 Task: Search one way flight ticket for 2 adults, 2 infants in seat and 1 infant on lap in first from Ketchikan: Ketchikan International Airport to Wilmington: Wilmington International Airport on 8-6-2023. Number of bags: 5 checked bags. Price is upto 85000. Outbound departure time preference is 11:30.
Action: Mouse moved to (329, 133)
Screenshot: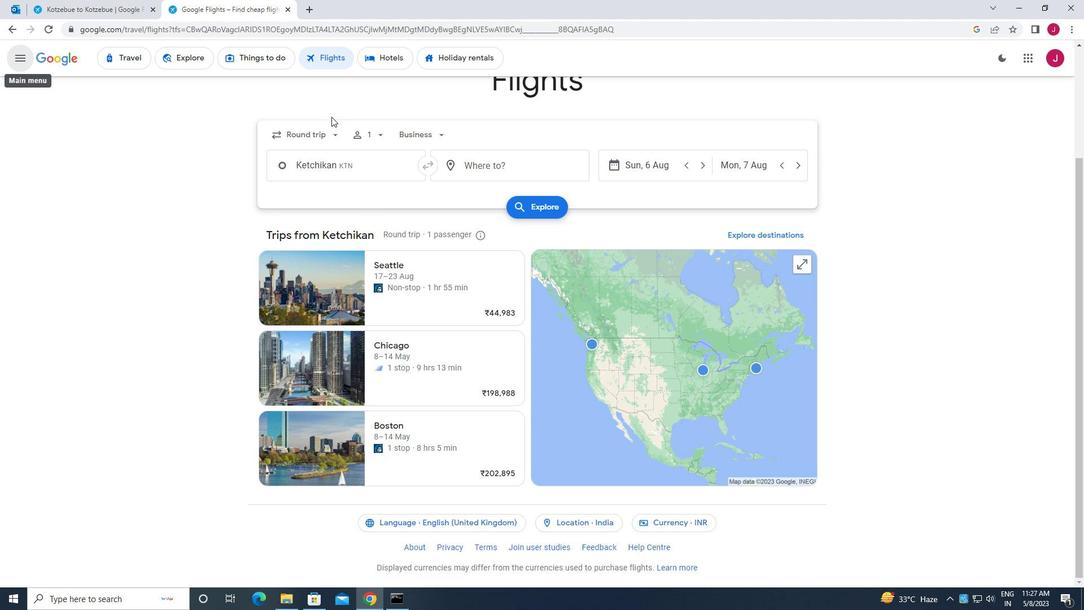 
Action: Mouse pressed left at (329, 133)
Screenshot: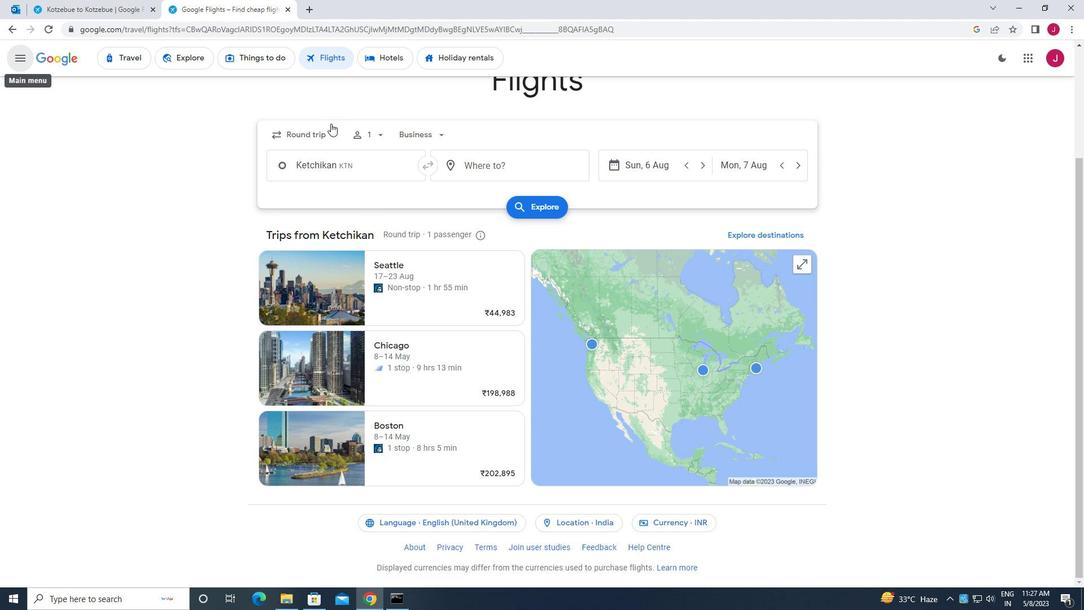 
Action: Mouse moved to (318, 185)
Screenshot: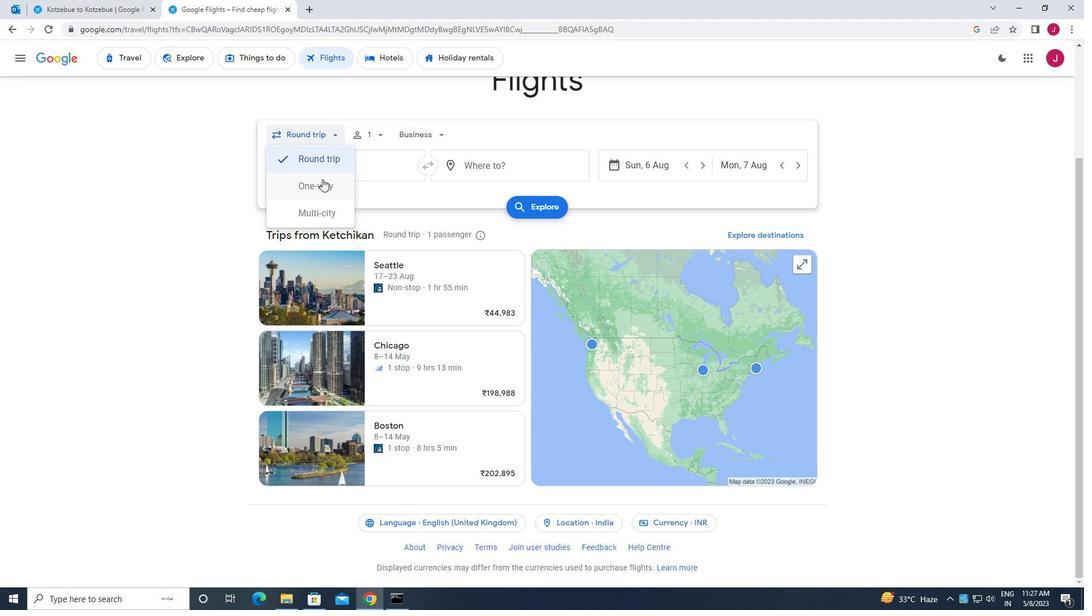 
Action: Mouse pressed left at (318, 185)
Screenshot: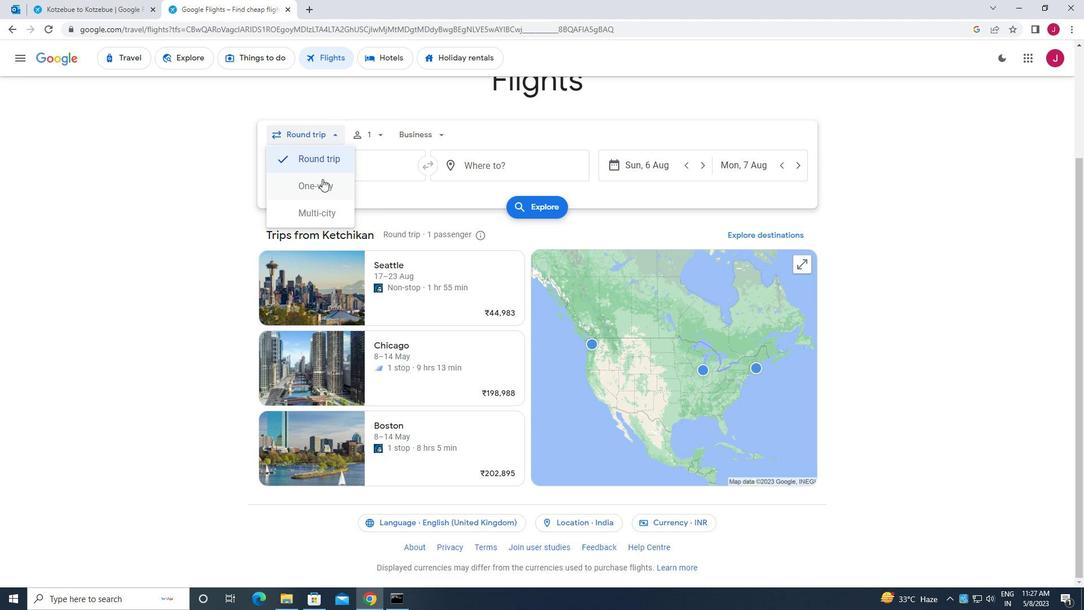 
Action: Mouse moved to (379, 134)
Screenshot: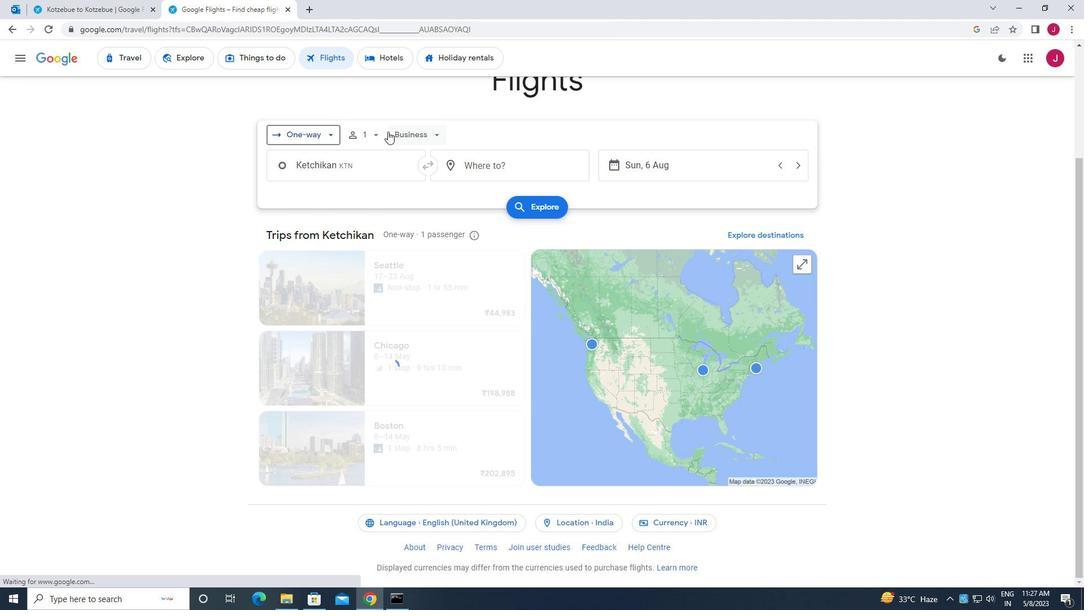 
Action: Mouse pressed left at (379, 134)
Screenshot: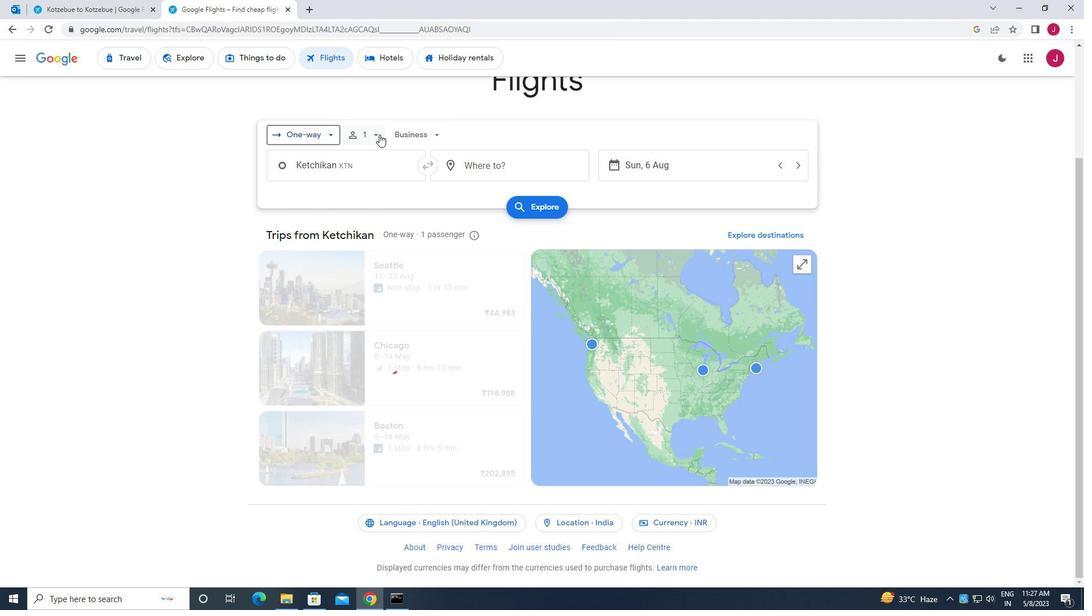 
Action: Mouse moved to (463, 158)
Screenshot: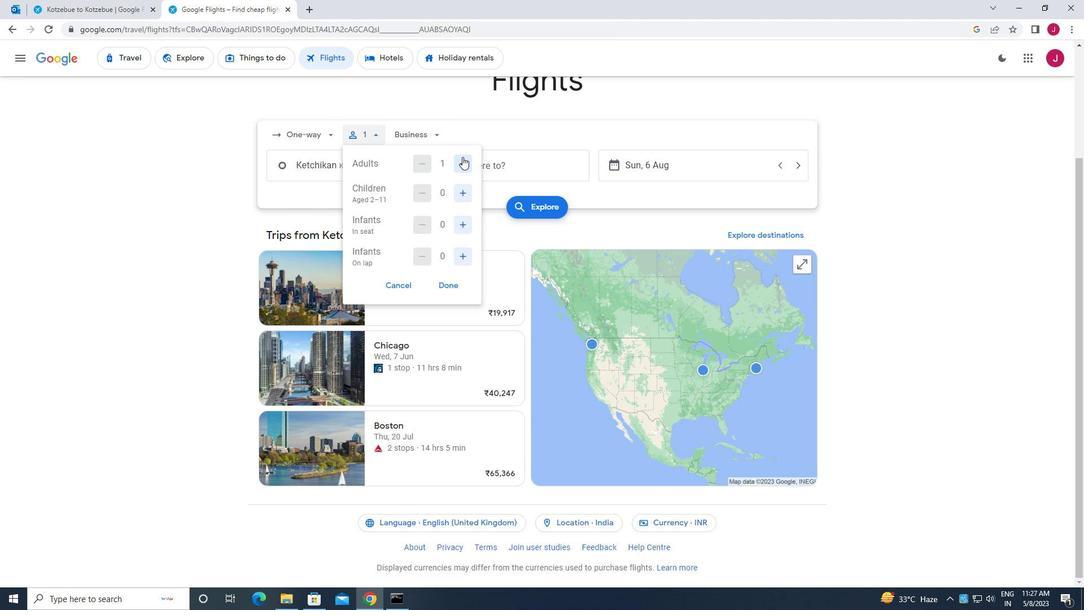 
Action: Mouse pressed left at (463, 158)
Screenshot: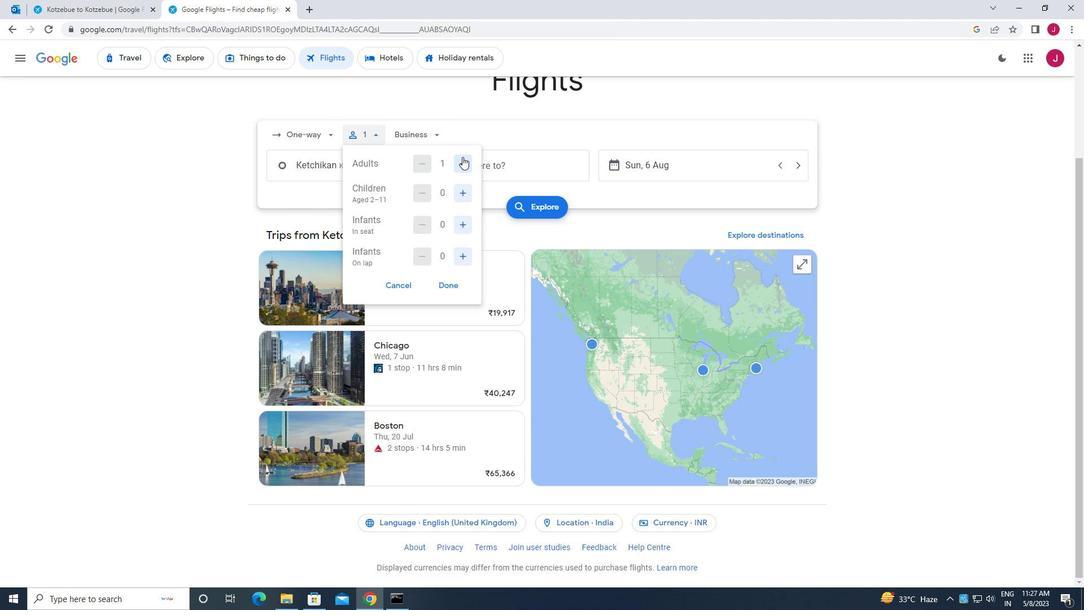 
Action: Mouse moved to (462, 190)
Screenshot: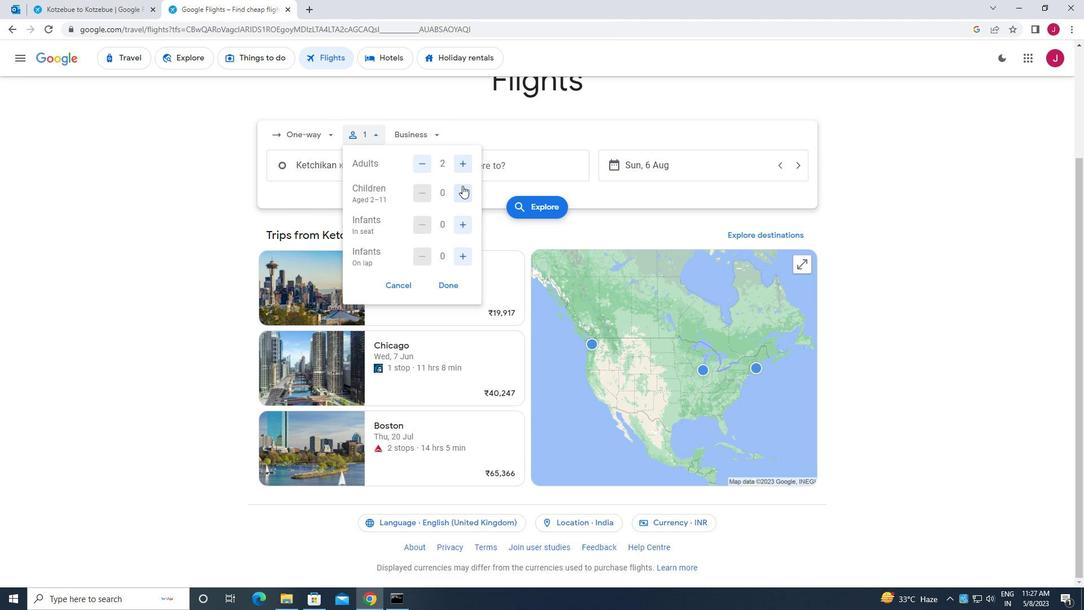 
Action: Mouse pressed left at (462, 190)
Screenshot: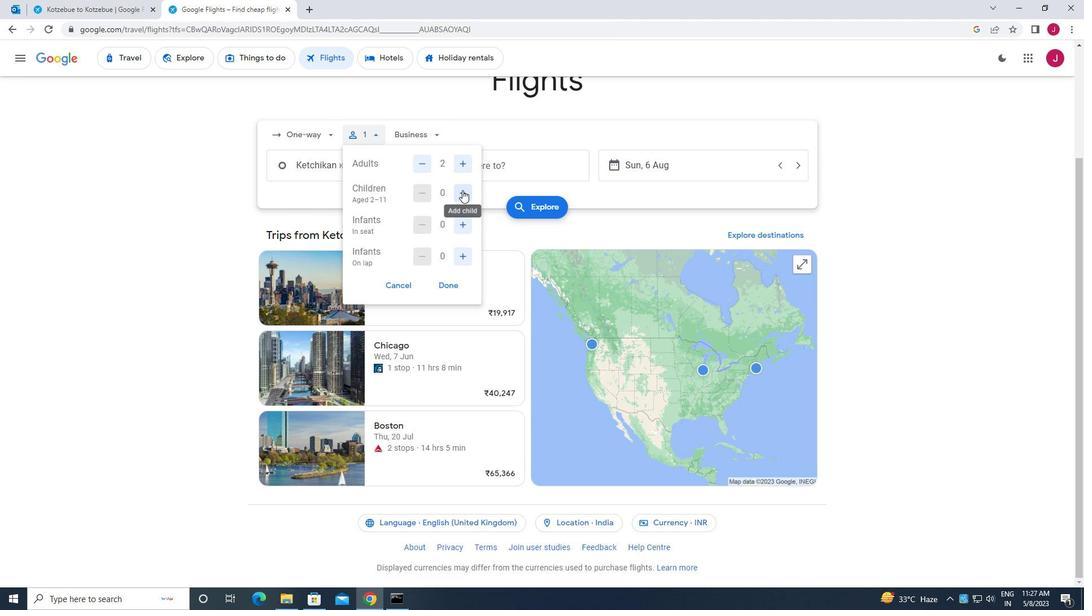 
Action: Mouse moved to (424, 194)
Screenshot: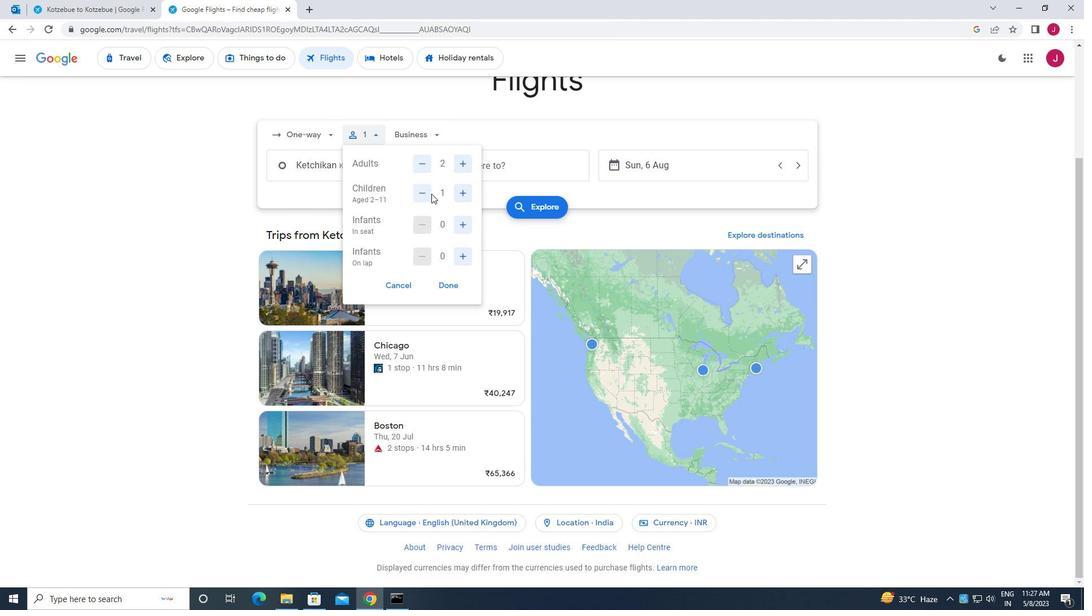 
Action: Mouse pressed left at (424, 194)
Screenshot: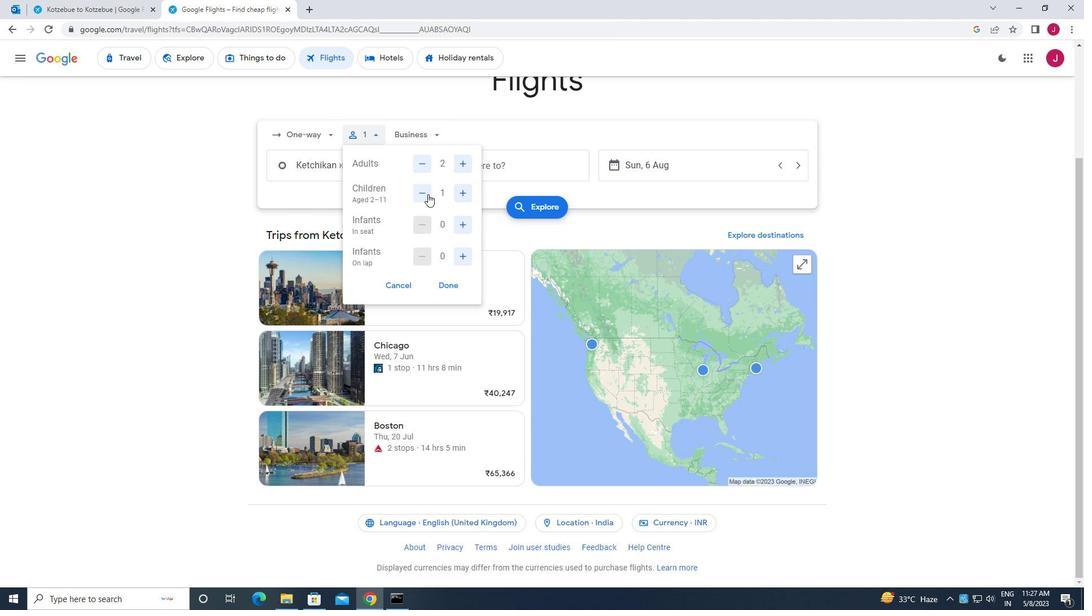 
Action: Mouse moved to (458, 224)
Screenshot: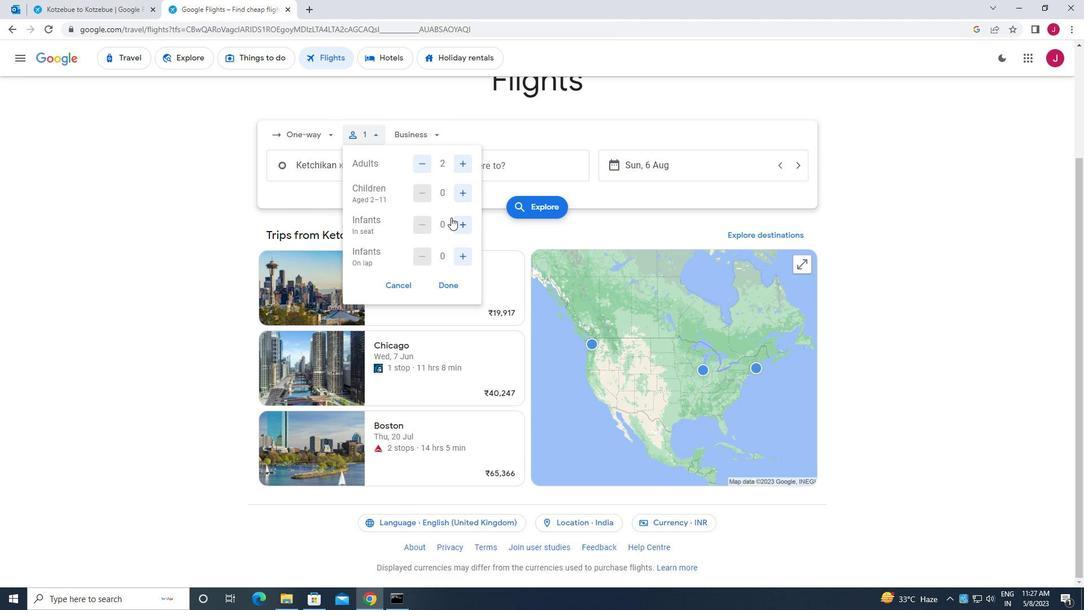 
Action: Mouse pressed left at (458, 224)
Screenshot: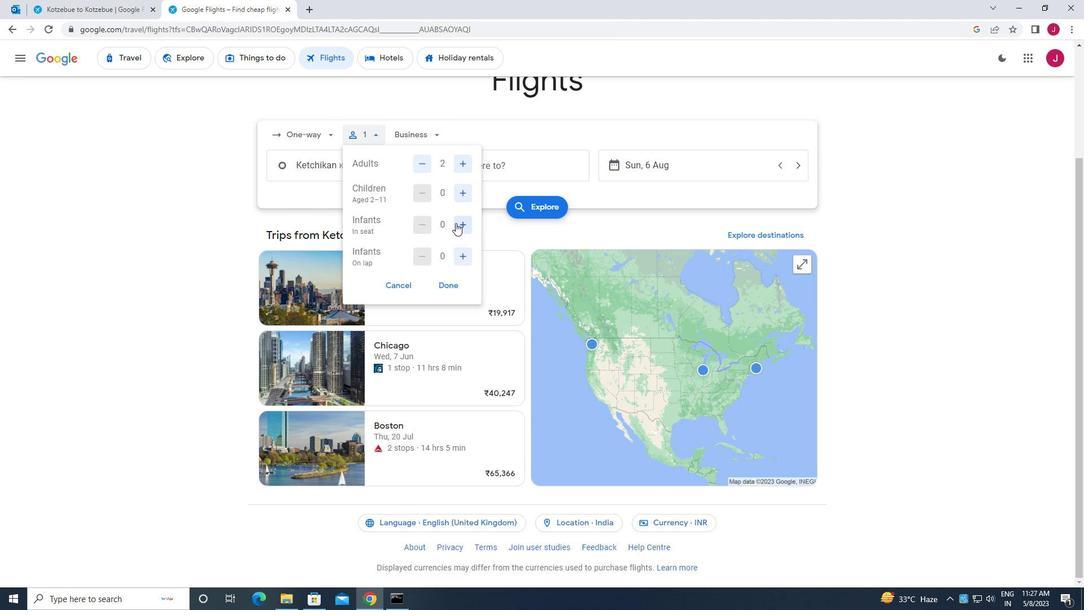 
Action: Mouse pressed left at (458, 224)
Screenshot: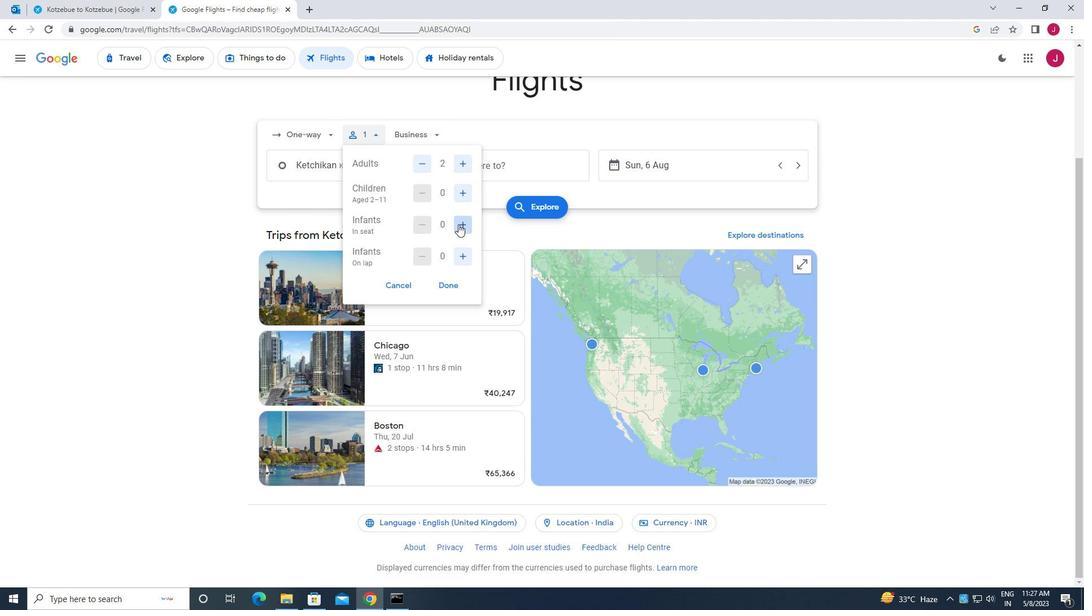 
Action: Mouse moved to (465, 258)
Screenshot: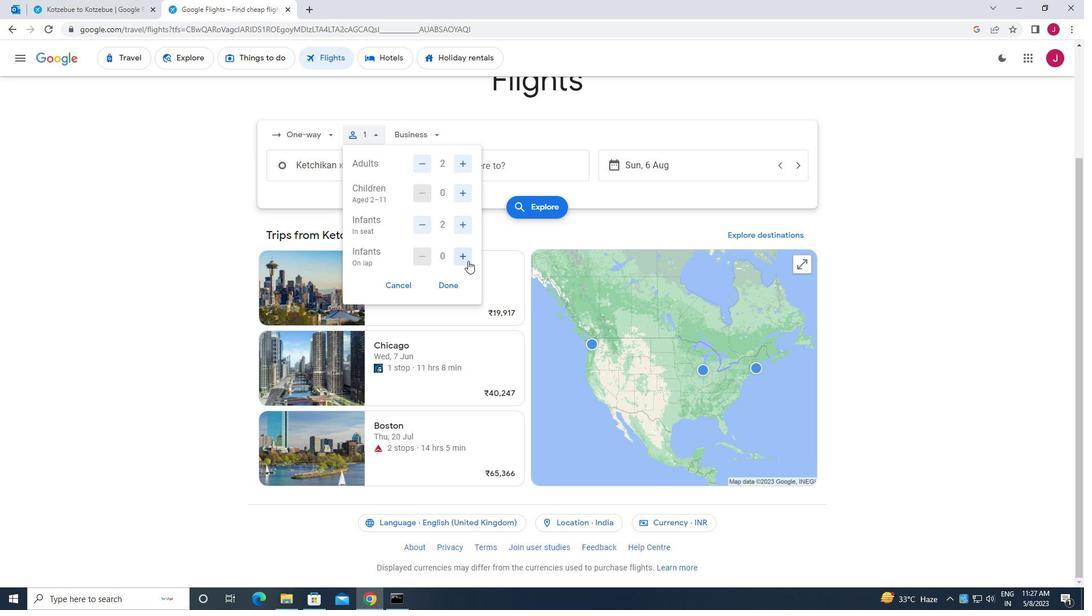 
Action: Mouse pressed left at (465, 258)
Screenshot: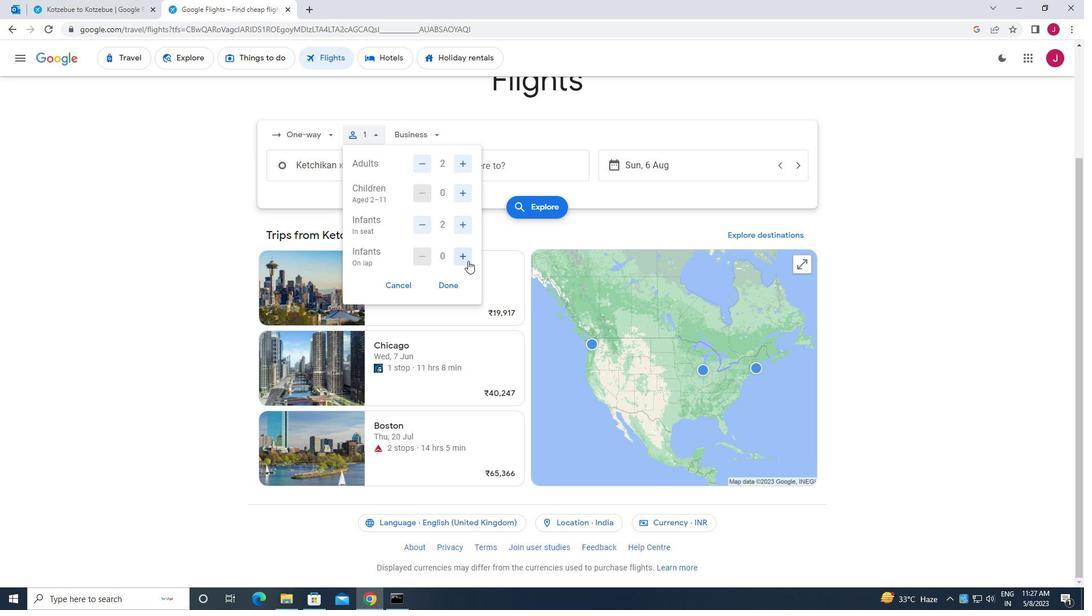 
Action: Mouse moved to (450, 284)
Screenshot: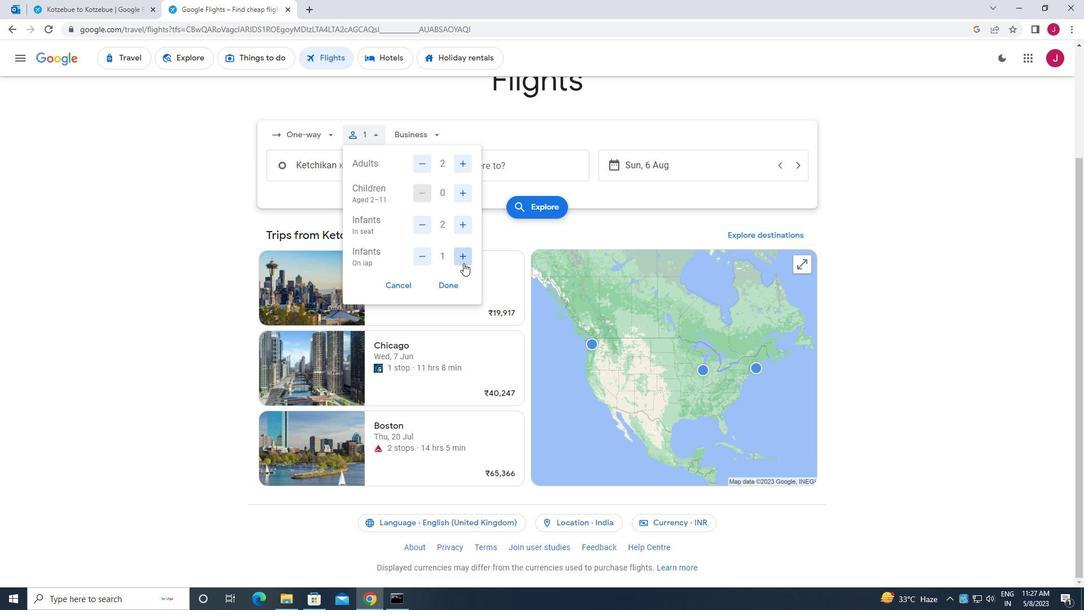 
Action: Mouse pressed left at (450, 284)
Screenshot: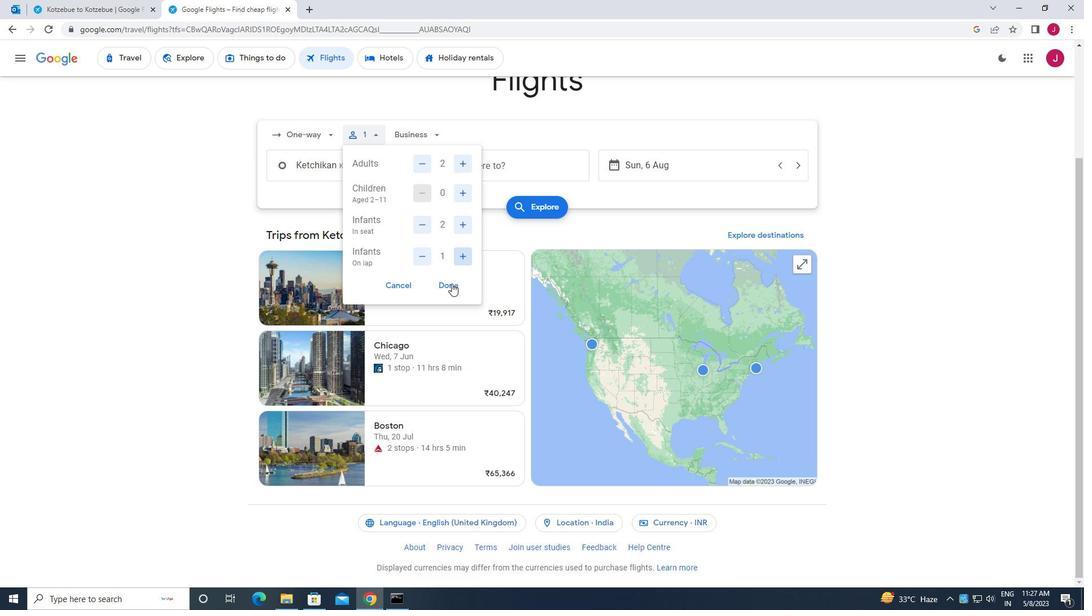 
Action: Mouse moved to (422, 137)
Screenshot: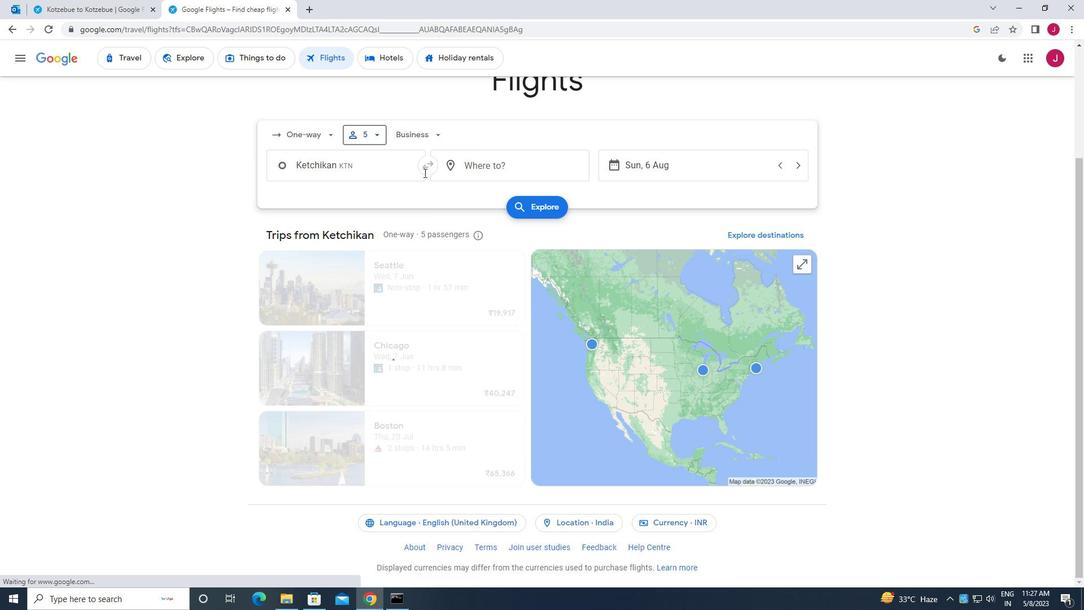 
Action: Mouse pressed left at (422, 137)
Screenshot: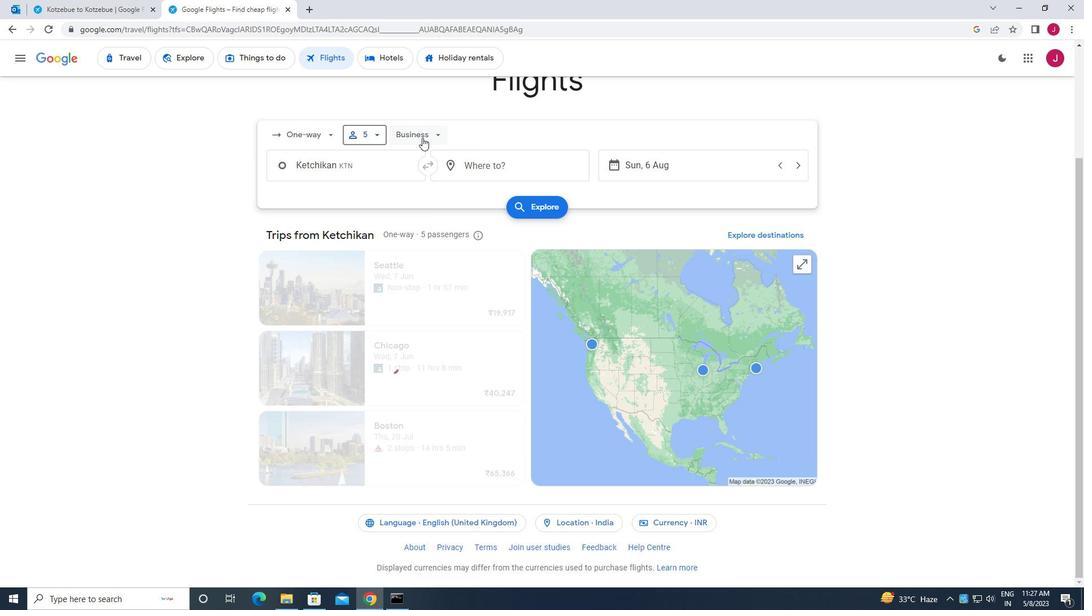 
Action: Mouse moved to (435, 236)
Screenshot: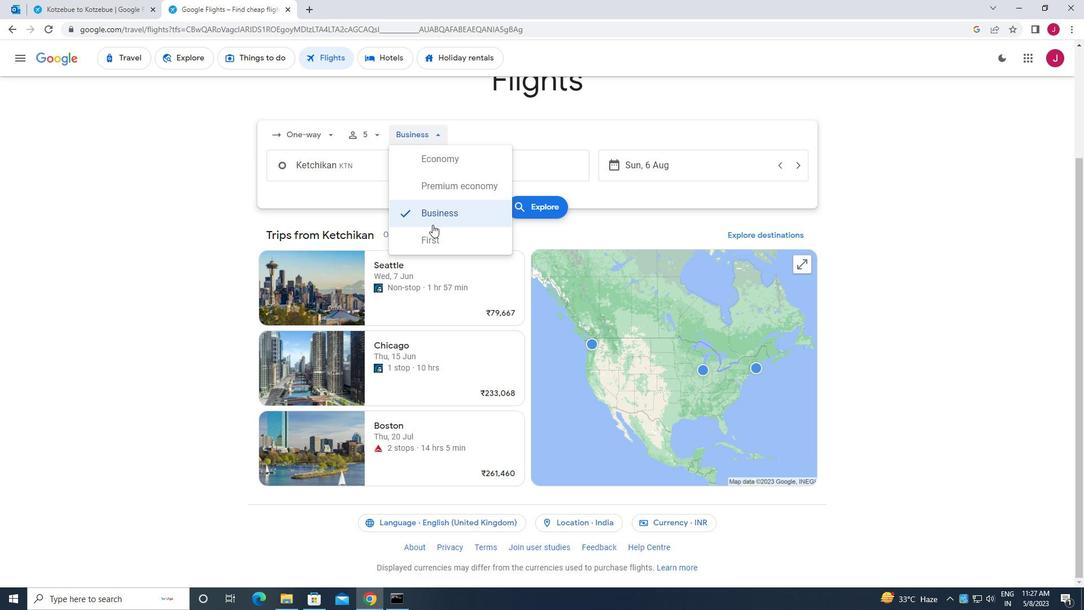 
Action: Mouse pressed left at (435, 236)
Screenshot: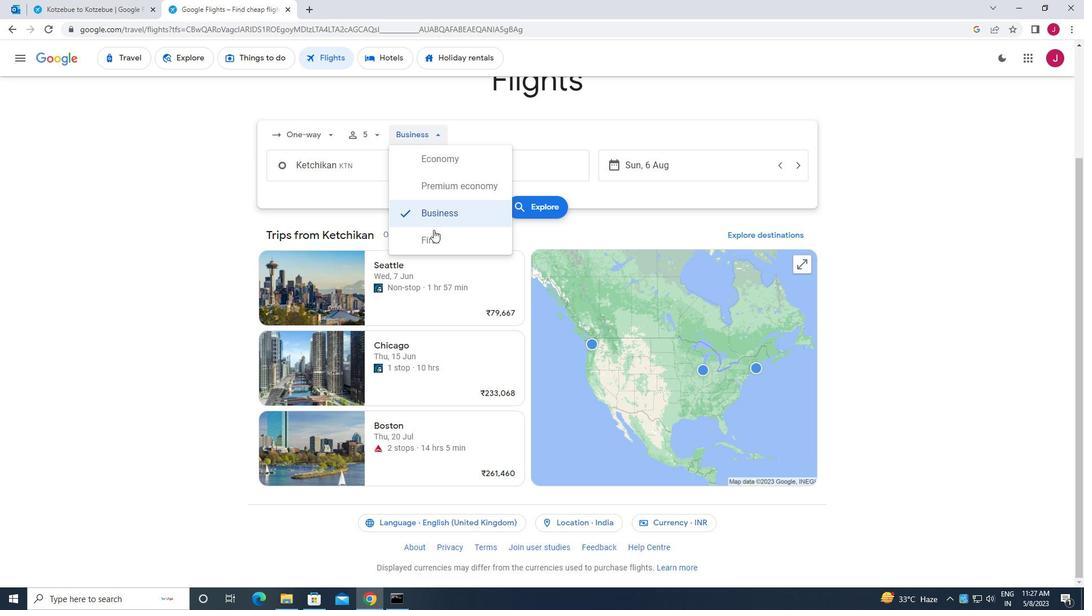 
Action: Mouse moved to (363, 164)
Screenshot: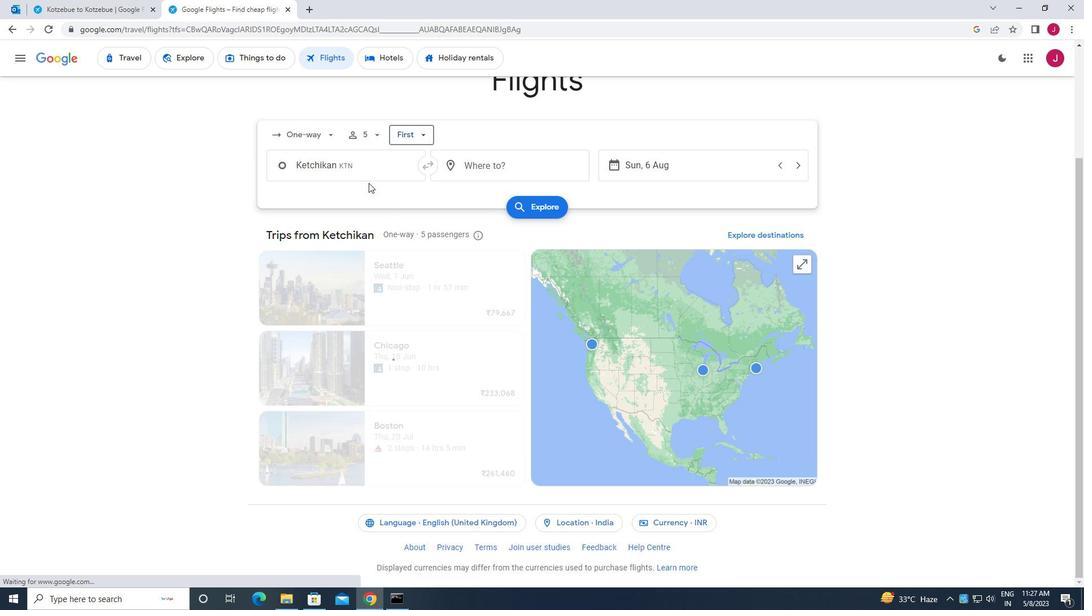 
Action: Mouse pressed left at (363, 164)
Screenshot: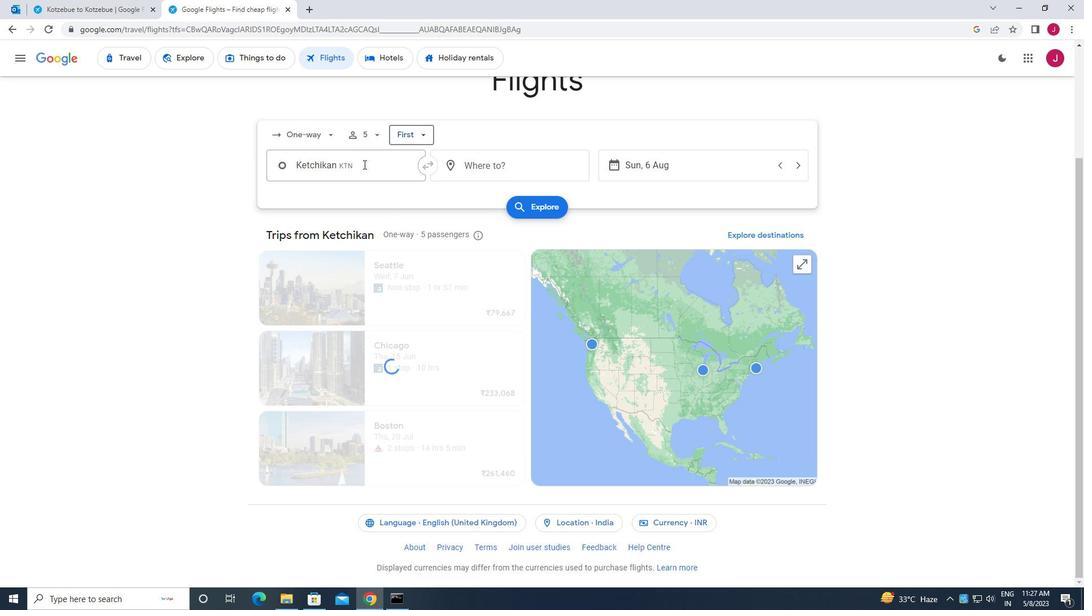 
Action: Key pressed ketchika
Screenshot: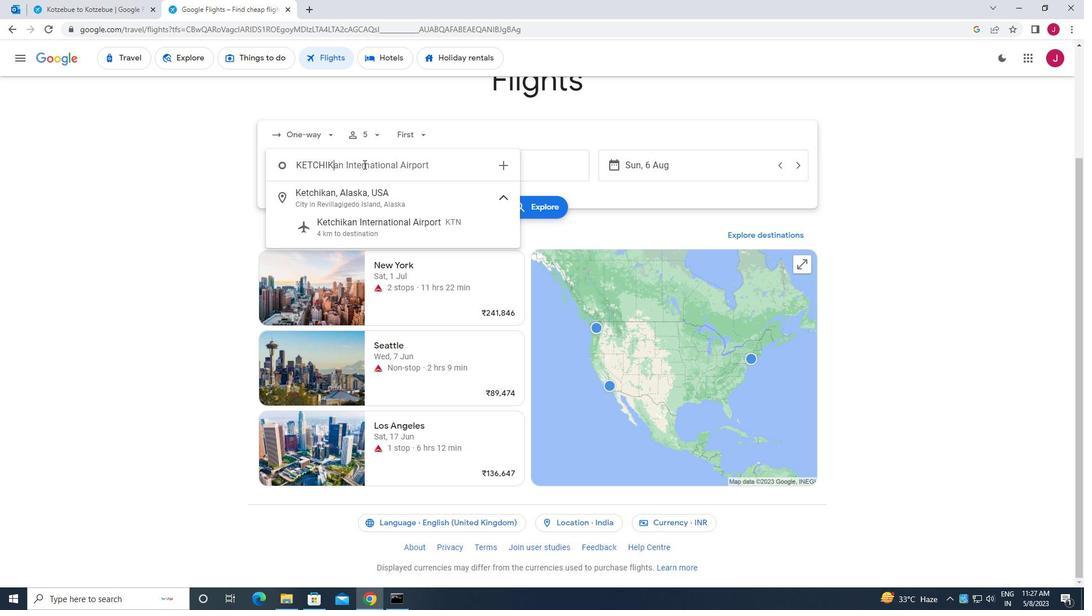 
Action: Mouse moved to (399, 233)
Screenshot: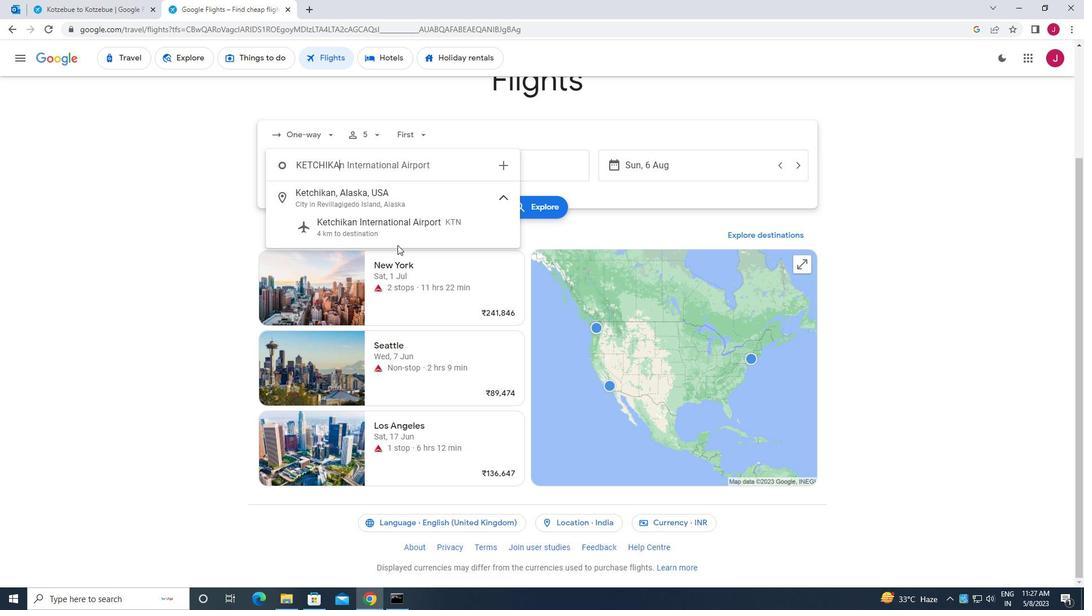 
Action: Mouse pressed left at (399, 233)
Screenshot: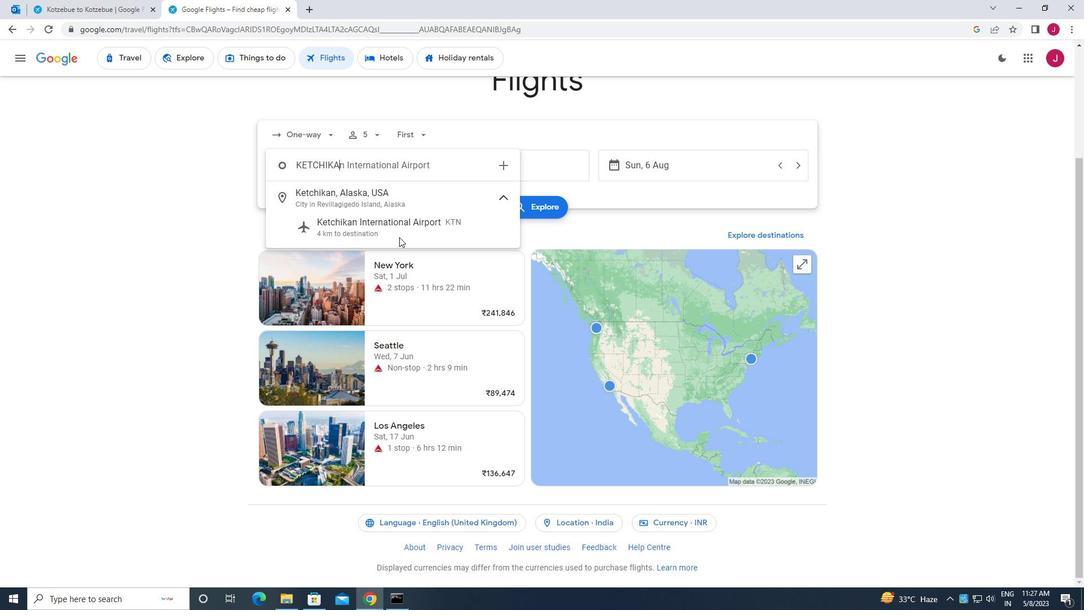 
Action: Mouse moved to (534, 167)
Screenshot: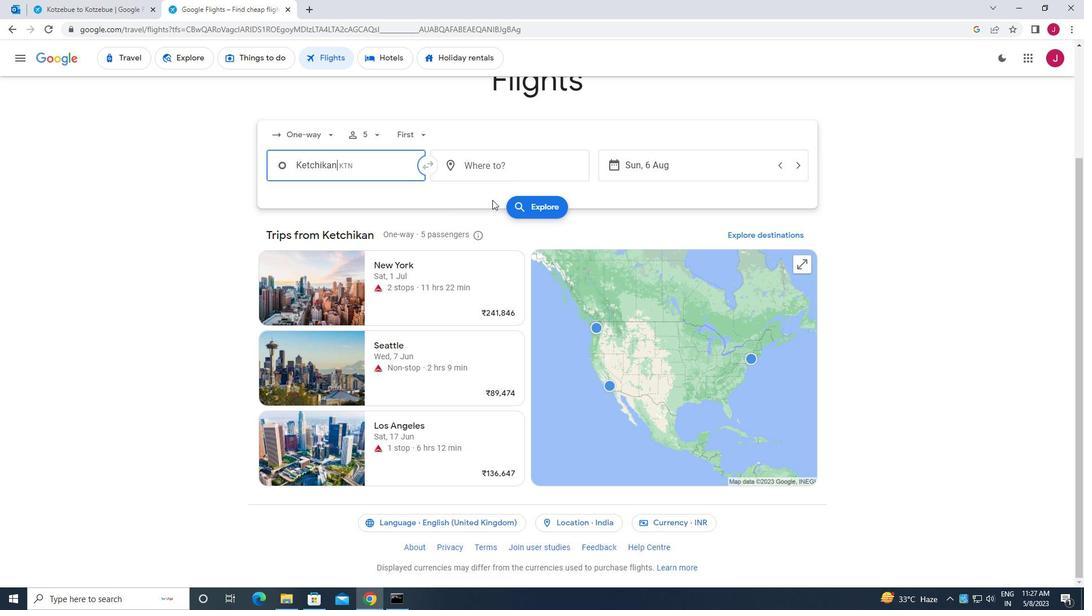 
Action: Mouse pressed left at (534, 167)
Screenshot: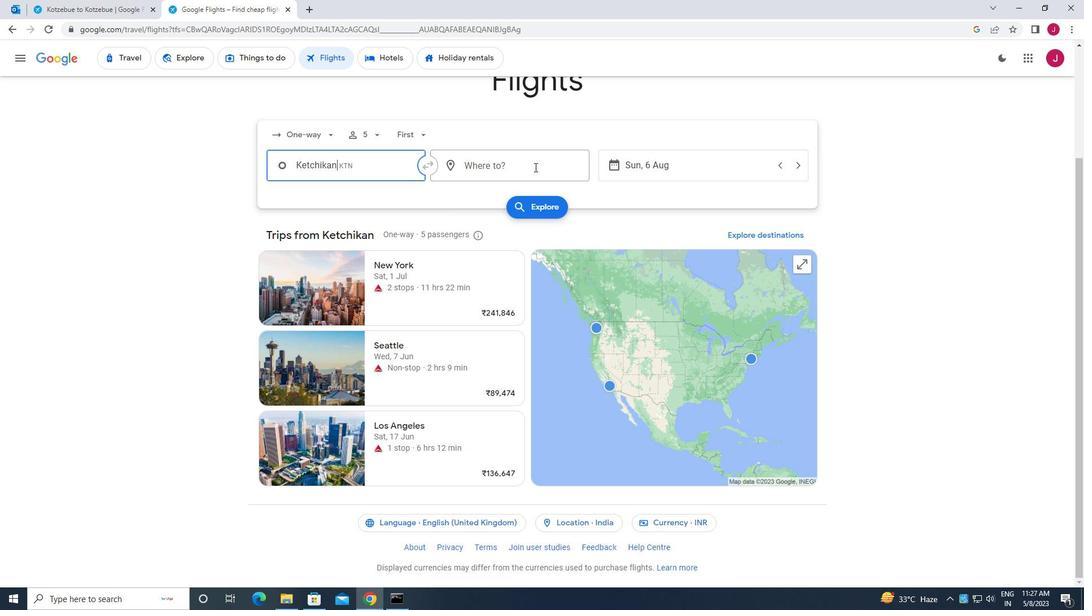 
Action: Key pressed wilmi
Screenshot: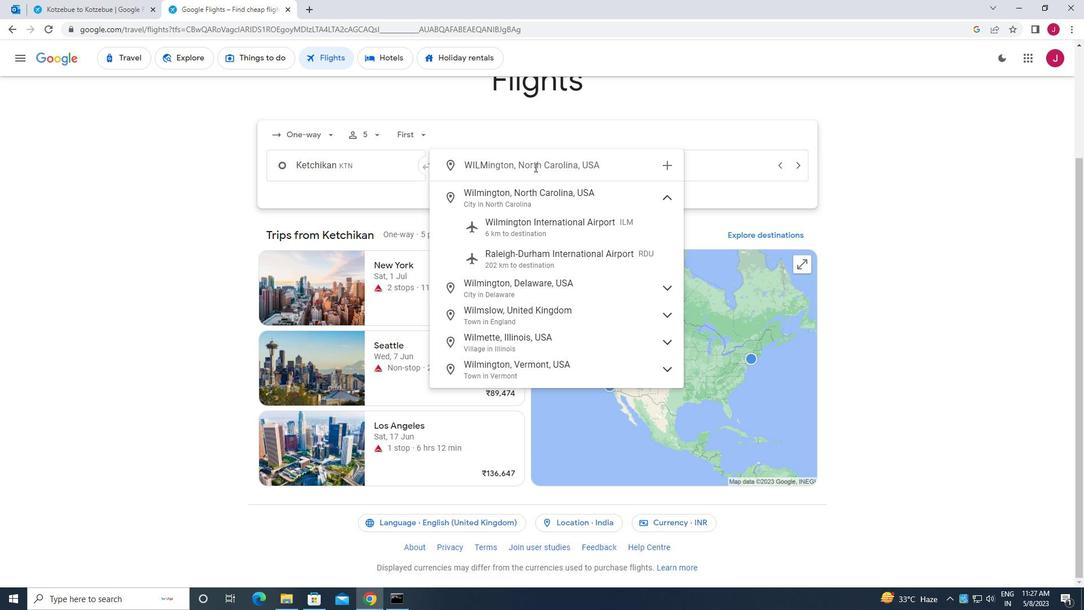
Action: Mouse moved to (558, 221)
Screenshot: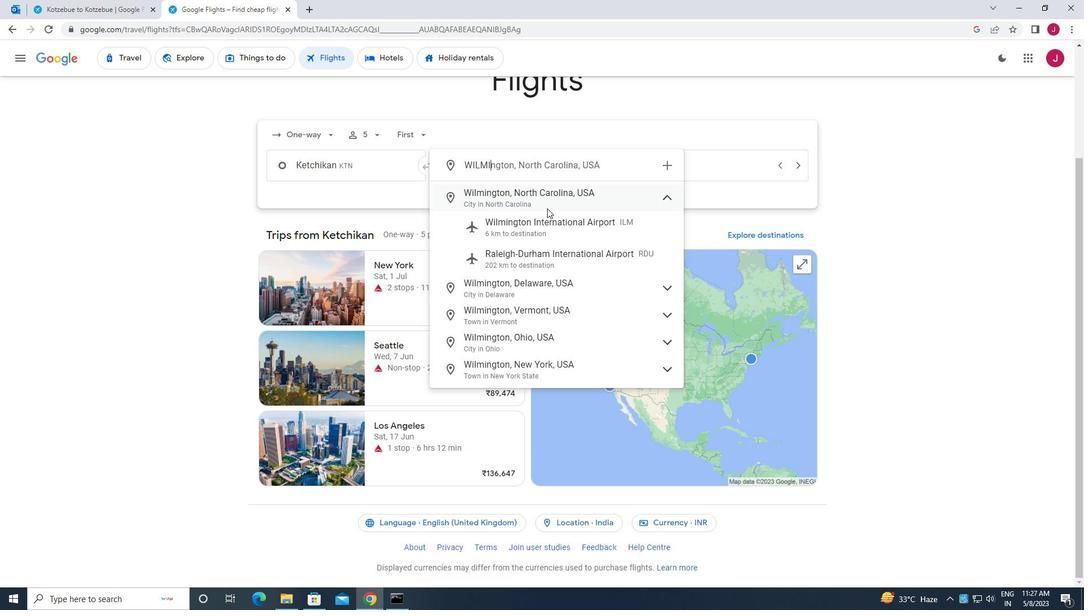
Action: Mouse pressed left at (558, 221)
Screenshot: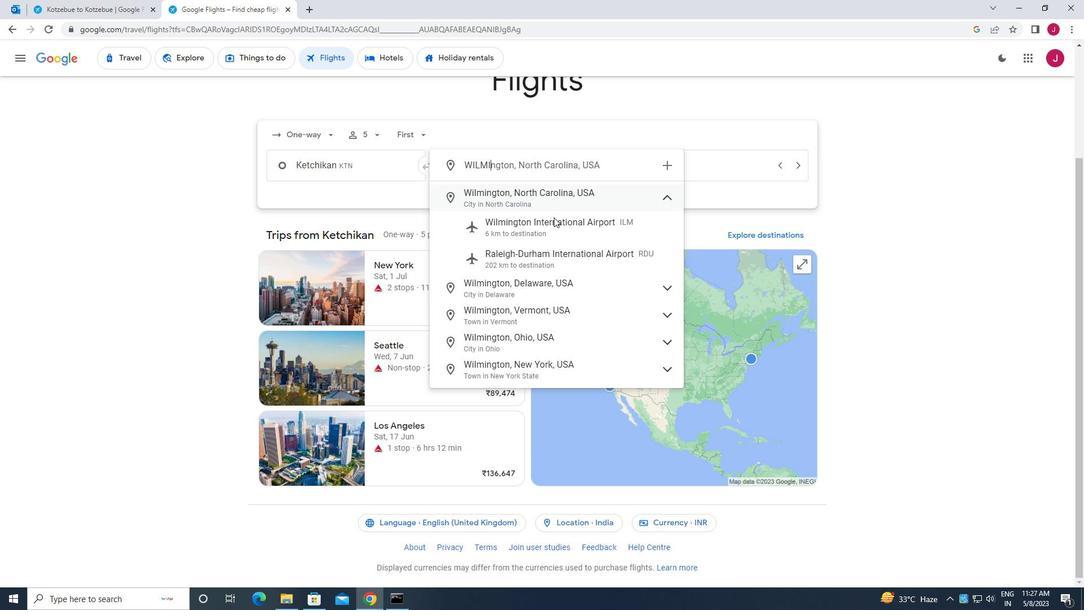 
Action: Mouse moved to (697, 162)
Screenshot: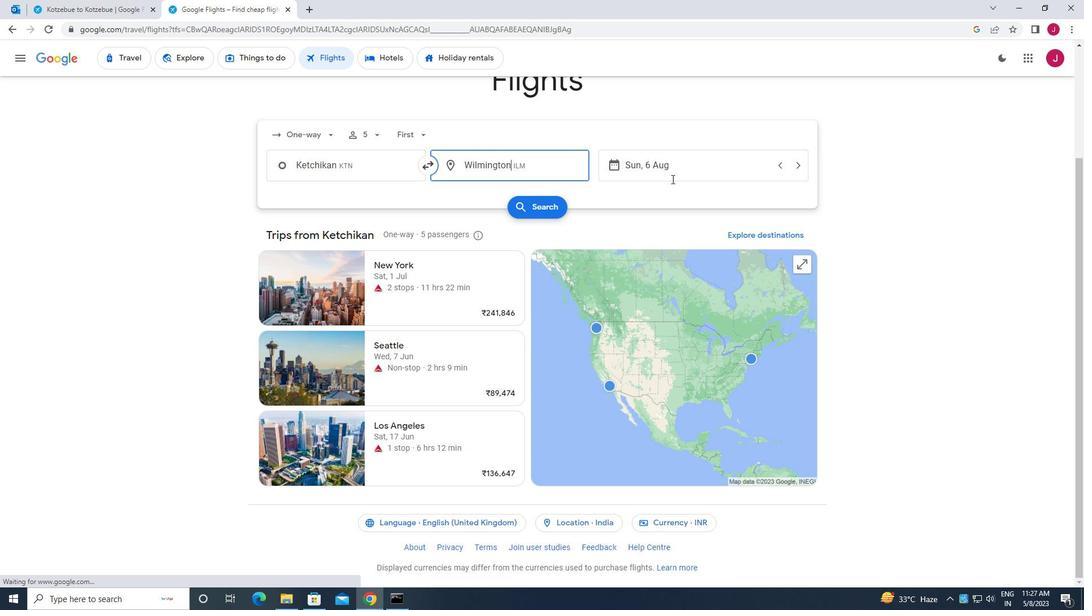 
Action: Mouse pressed left at (697, 162)
Screenshot: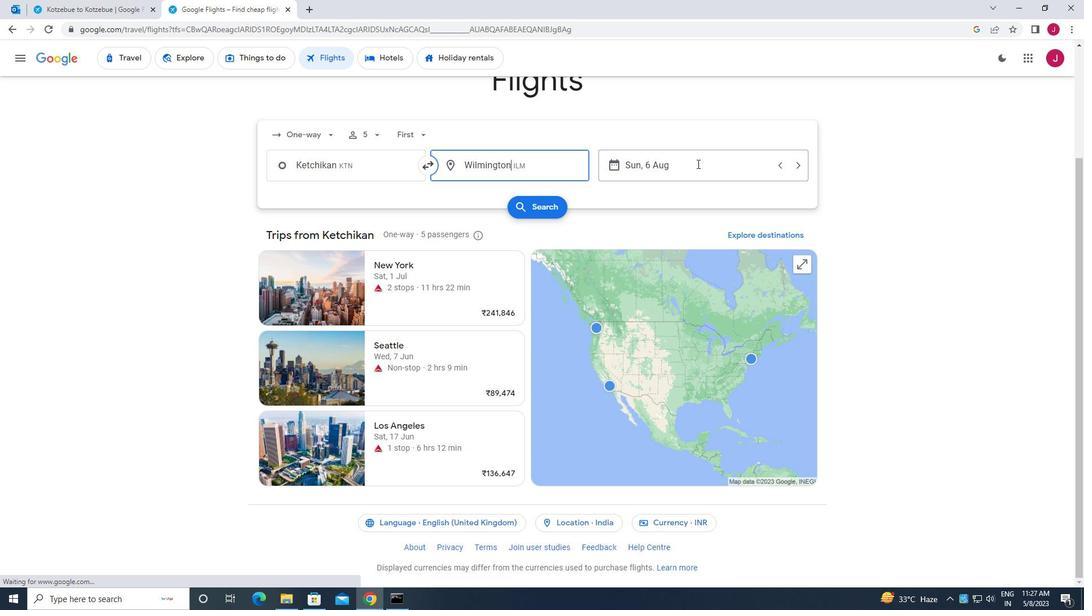 
Action: Mouse moved to (403, 285)
Screenshot: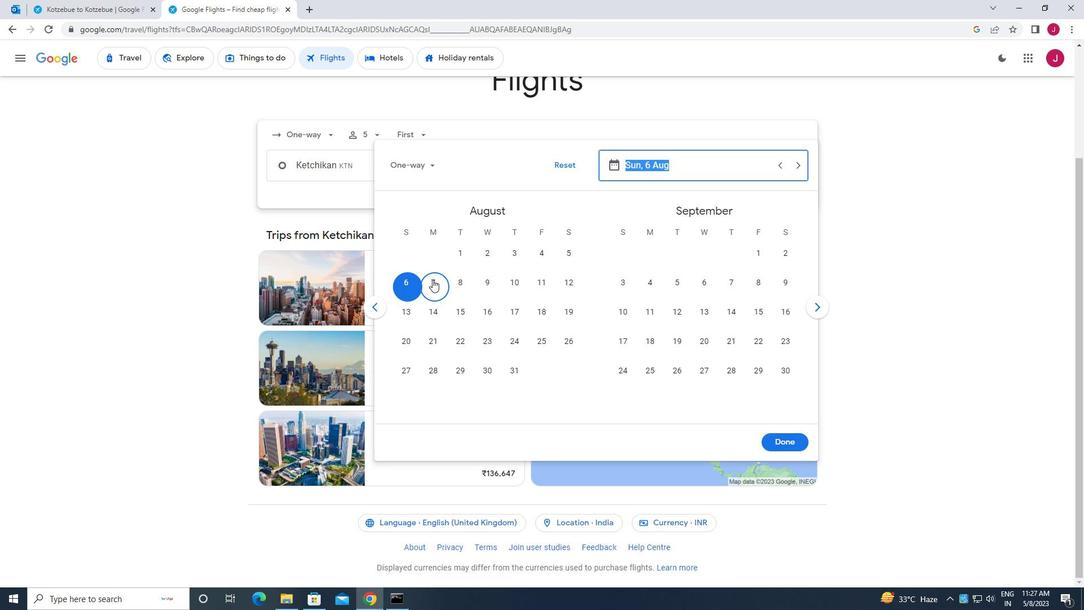 
Action: Mouse pressed left at (403, 285)
Screenshot: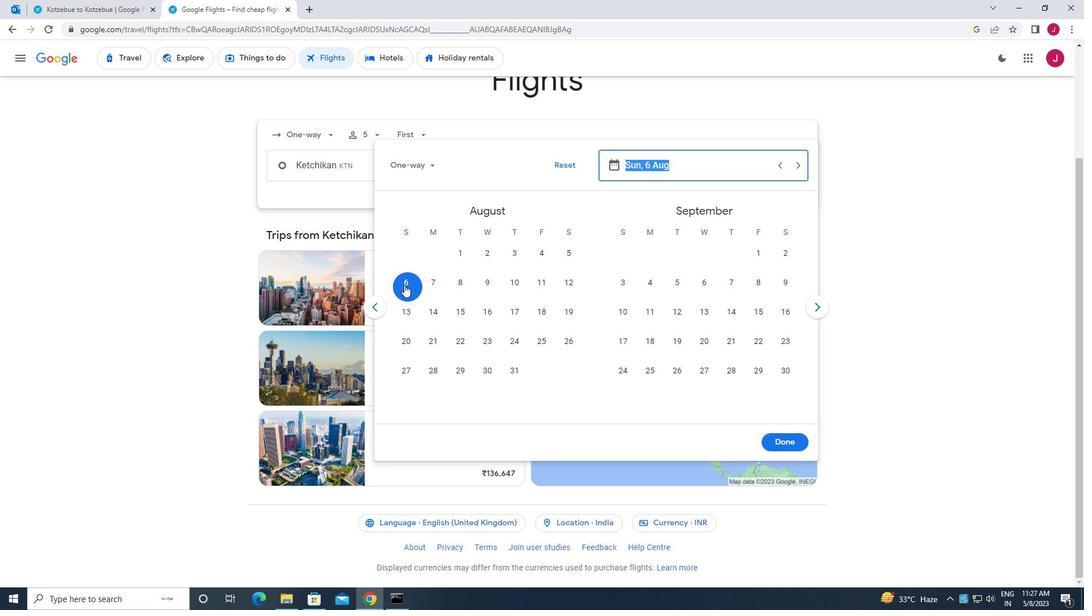 
Action: Mouse moved to (778, 437)
Screenshot: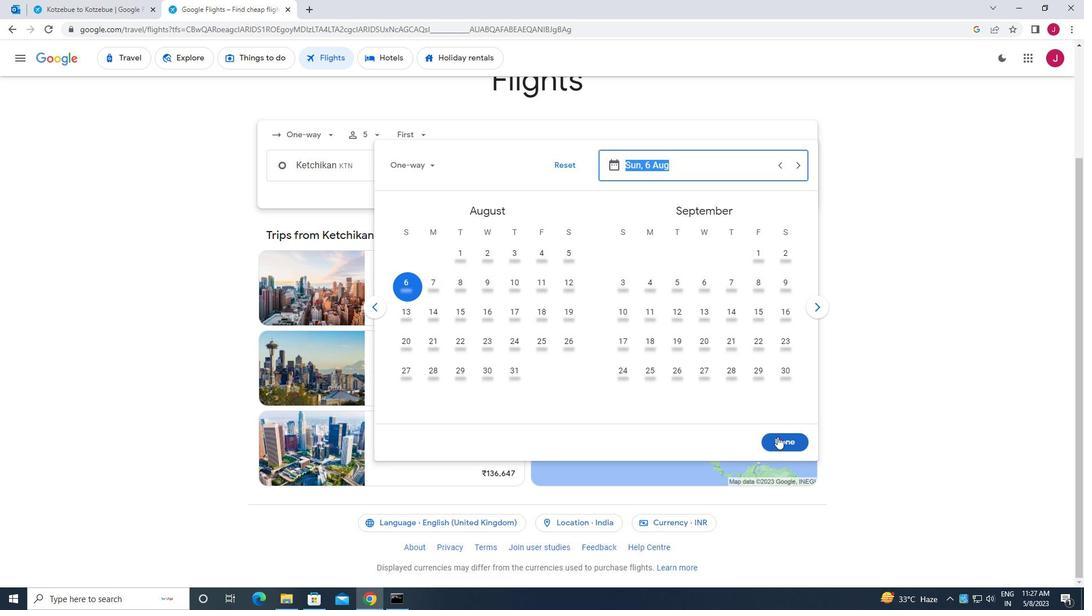 
Action: Mouse pressed left at (778, 437)
Screenshot: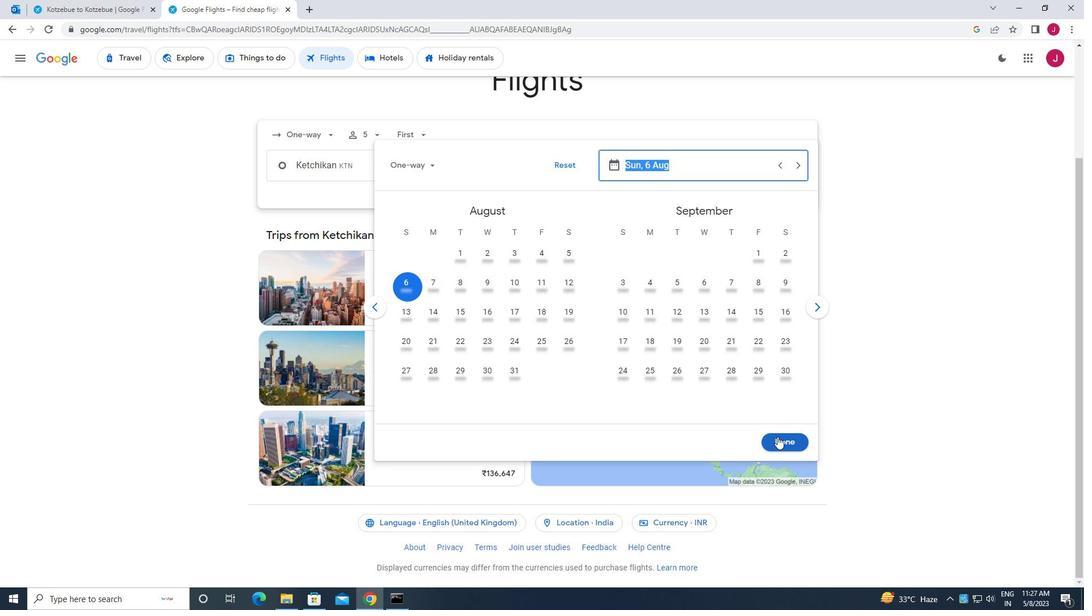 
Action: Mouse moved to (553, 208)
Screenshot: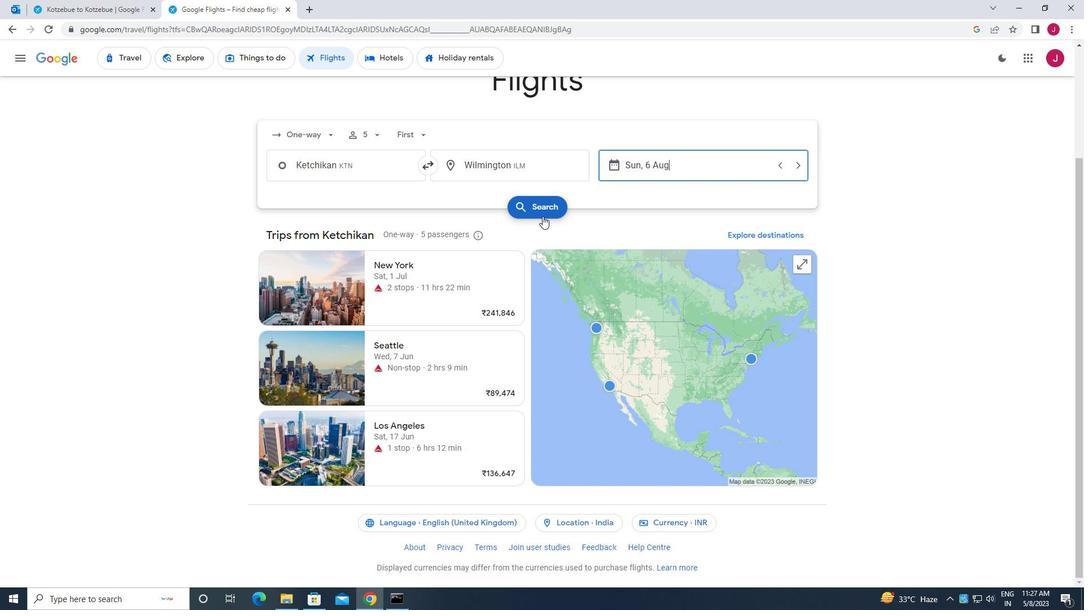 
Action: Mouse pressed left at (553, 208)
Screenshot: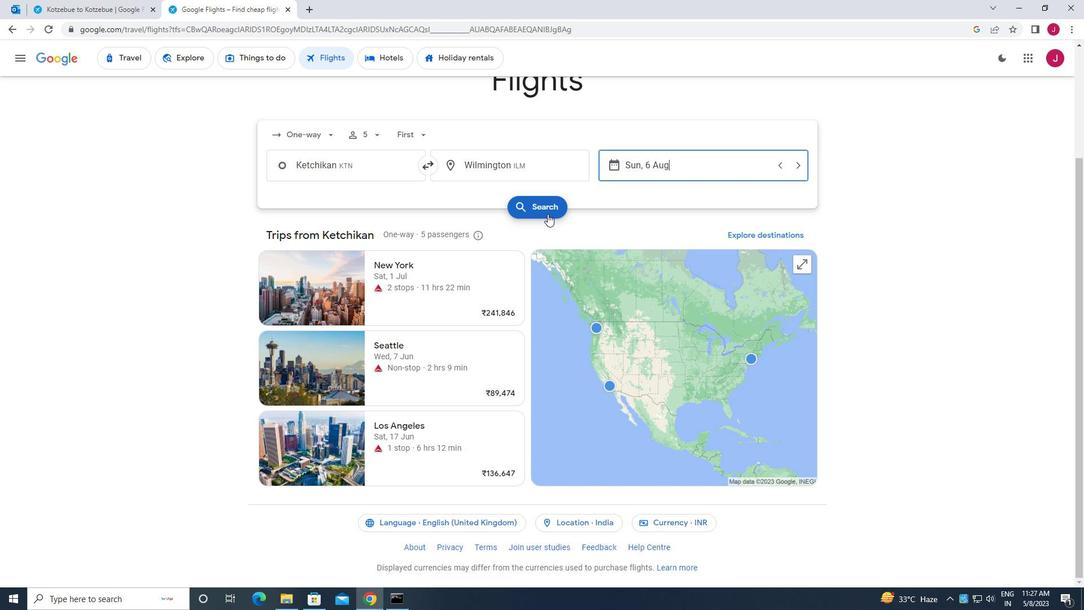 
Action: Mouse moved to (281, 162)
Screenshot: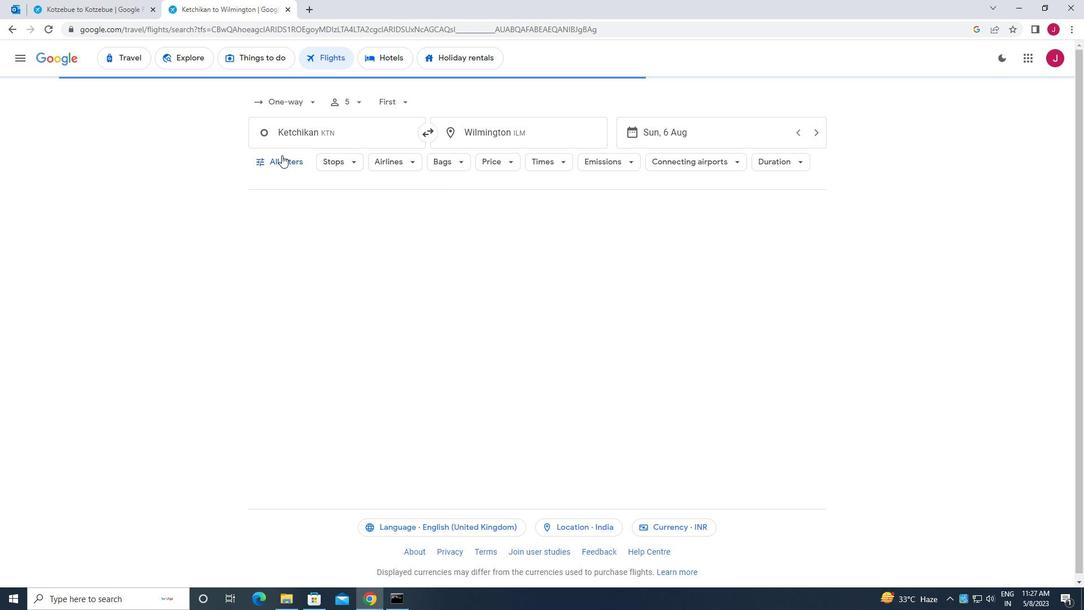 
Action: Mouse pressed left at (281, 162)
Screenshot: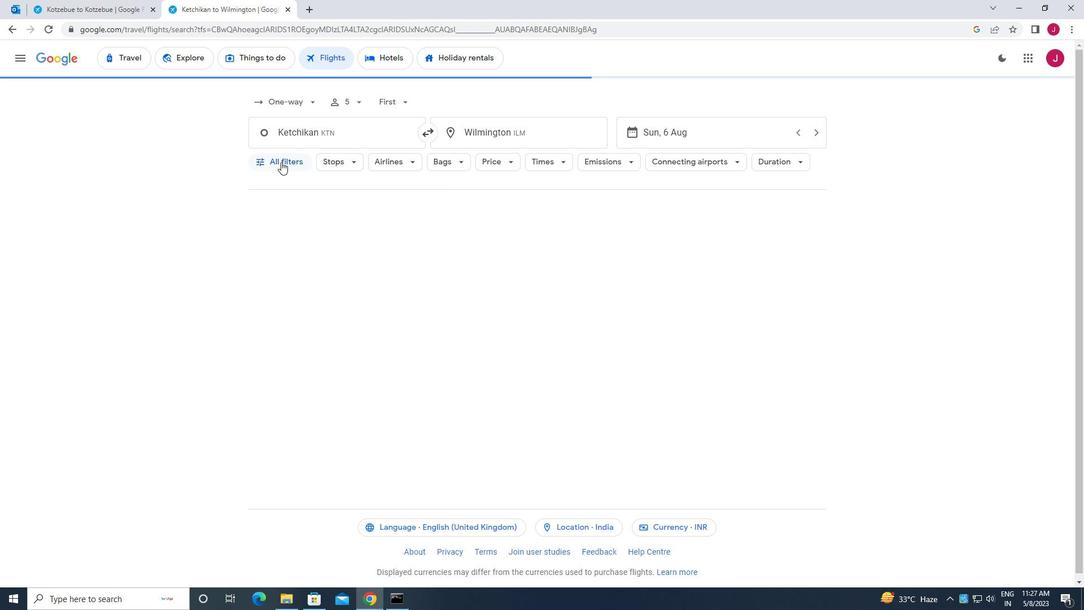 
Action: Mouse moved to (325, 202)
Screenshot: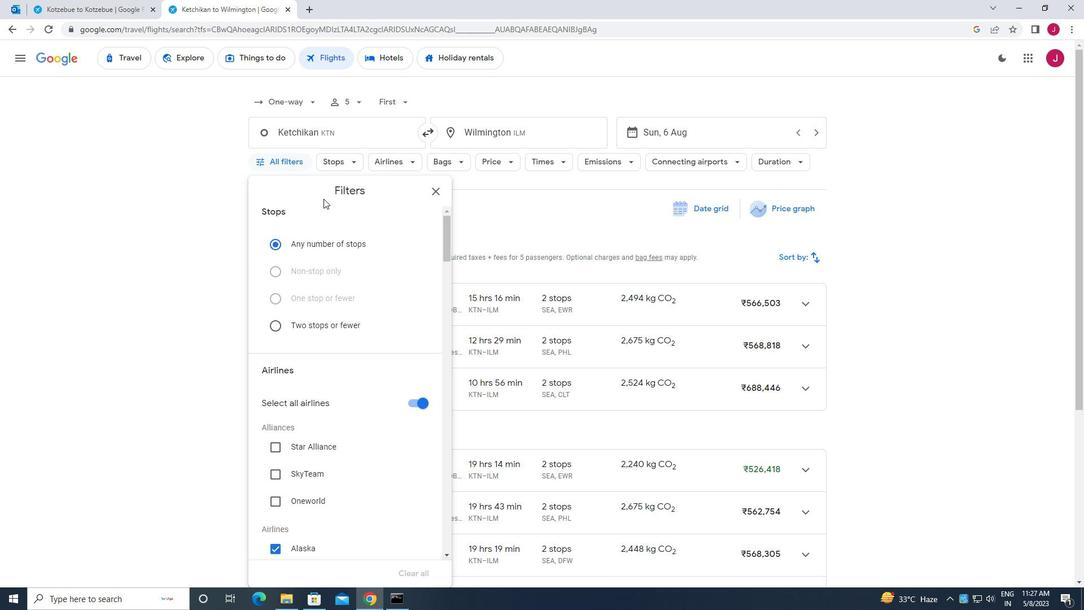 
Action: Mouse scrolled (325, 201) with delta (0, 0)
Screenshot: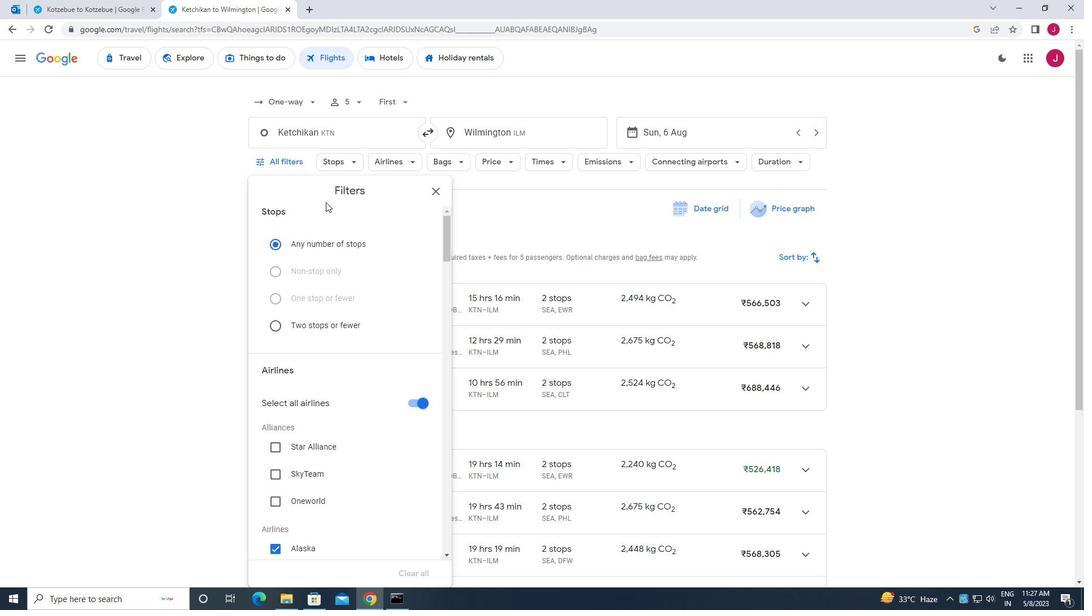 
Action: Mouse scrolled (325, 201) with delta (0, 0)
Screenshot: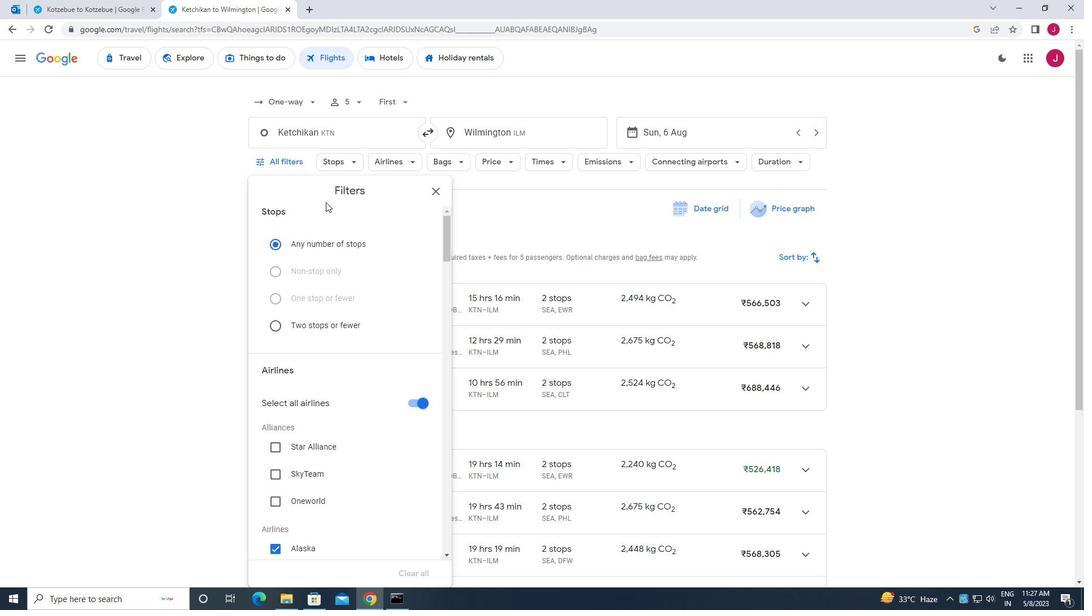 
Action: Mouse moved to (330, 205)
Screenshot: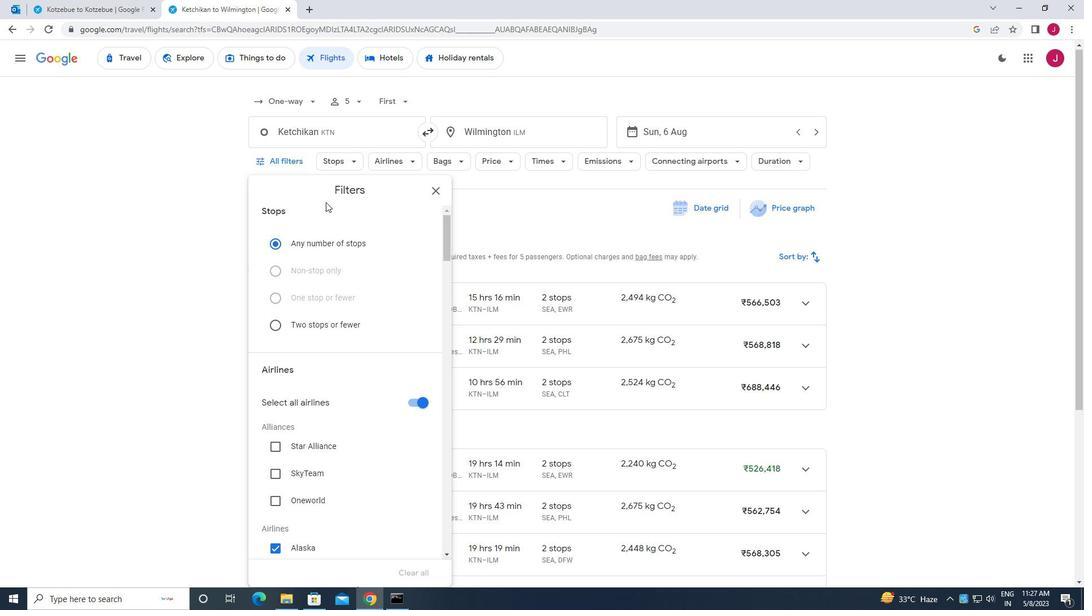
Action: Mouse scrolled (330, 205) with delta (0, 0)
Screenshot: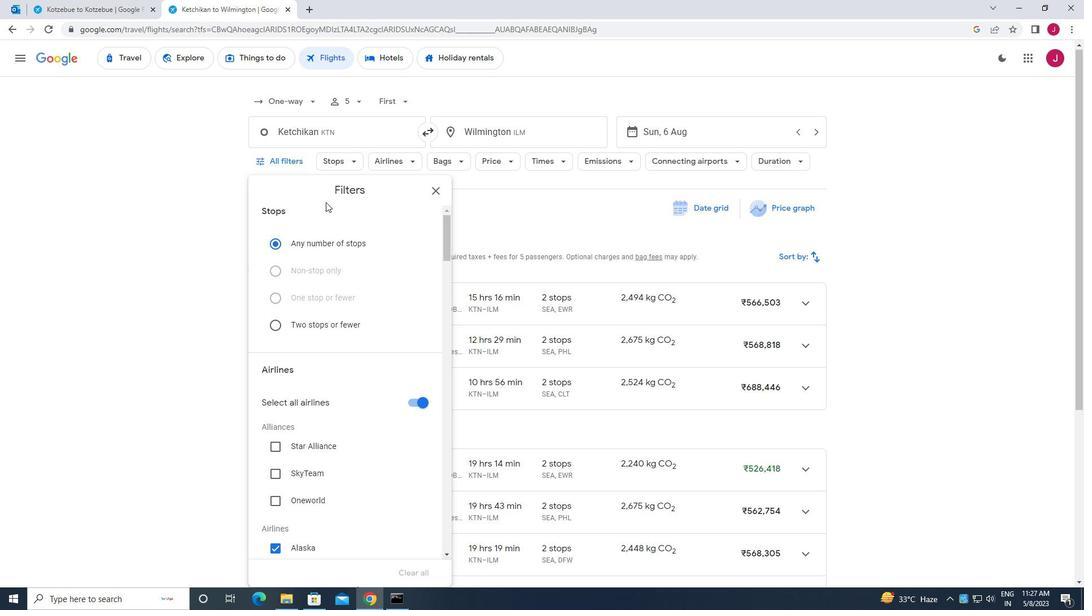 
Action: Mouse moved to (403, 224)
Screenshot: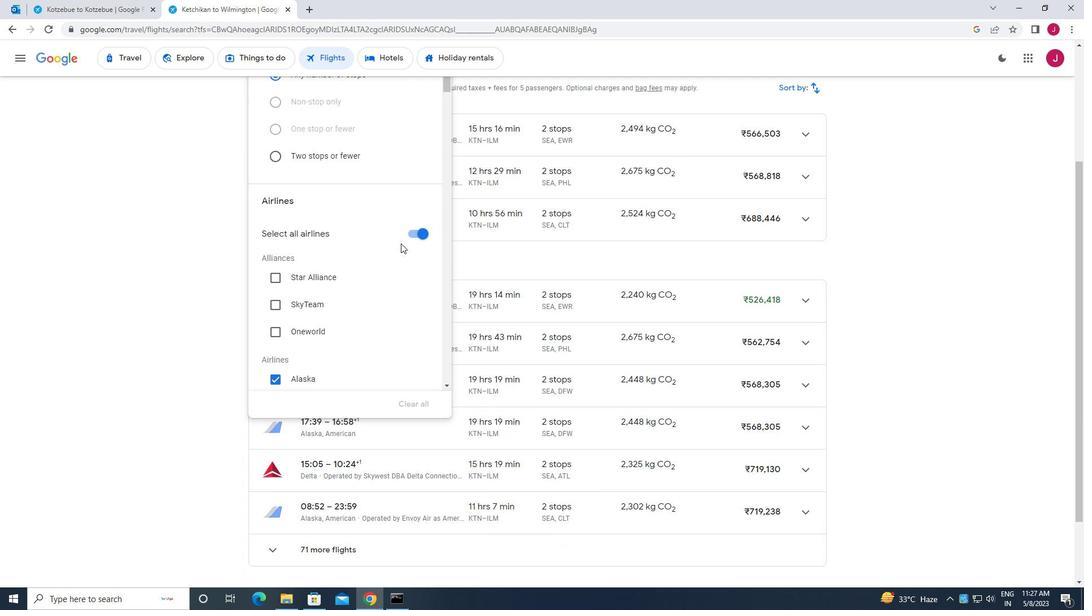 
Action: Mouse scrolled (403, 224) with delta (0, 0)
Screenshot: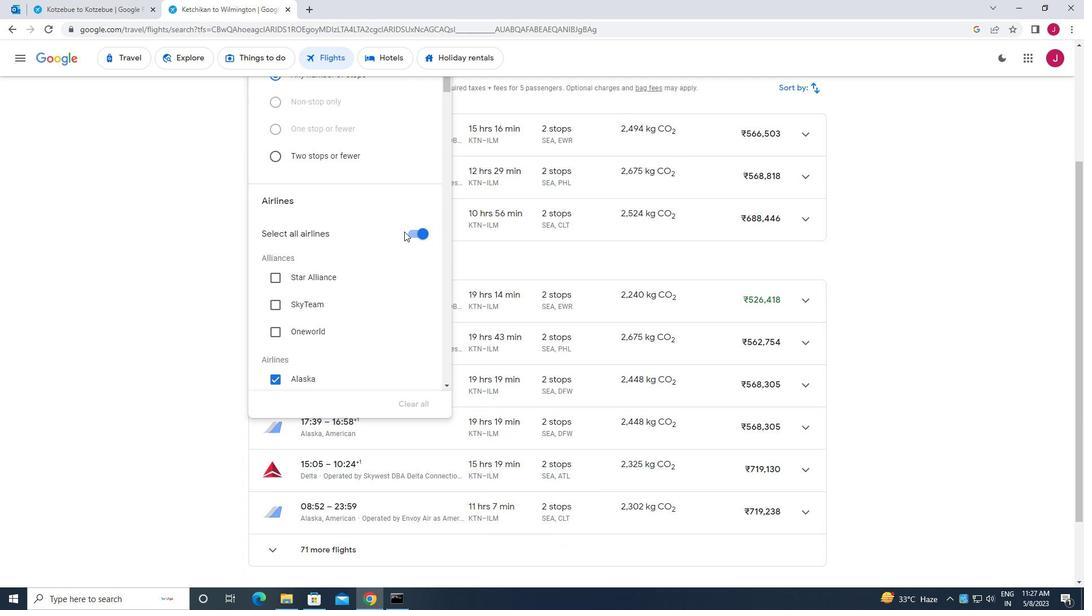 
Action: Mouse moved to (416, 172)
Screenshot: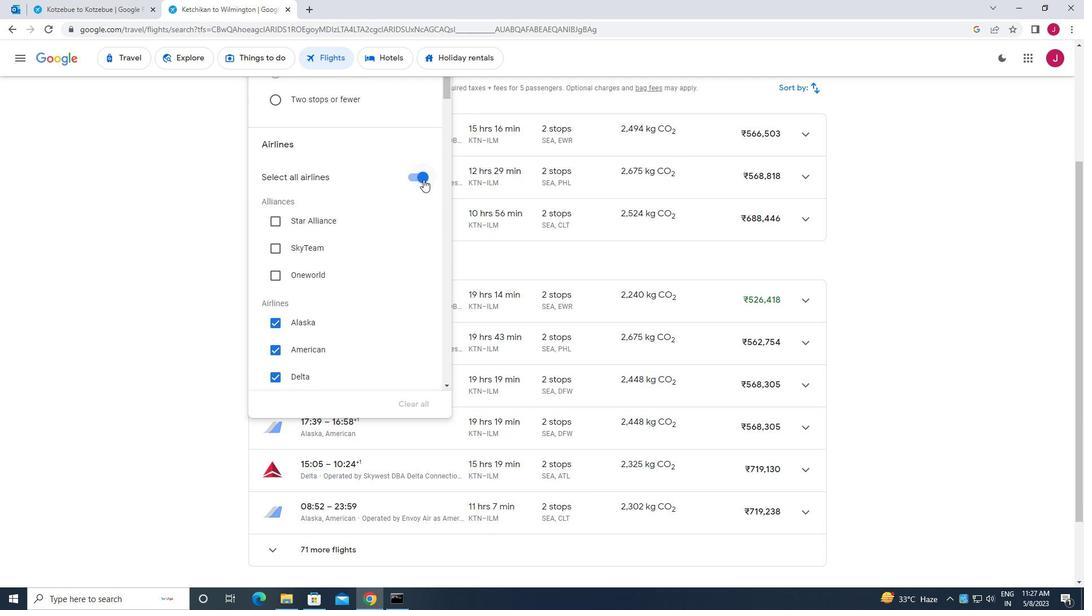 
Action: Mouse pressed left at (416, 172)
Screenshot: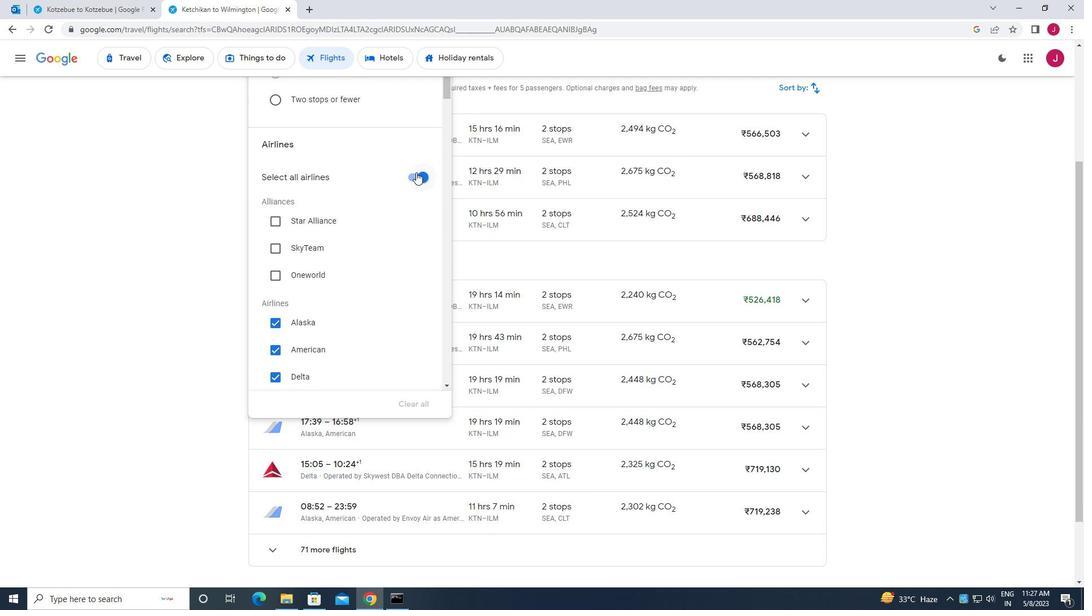 
Action: Mouse moved to (383, 173)
Screenshot: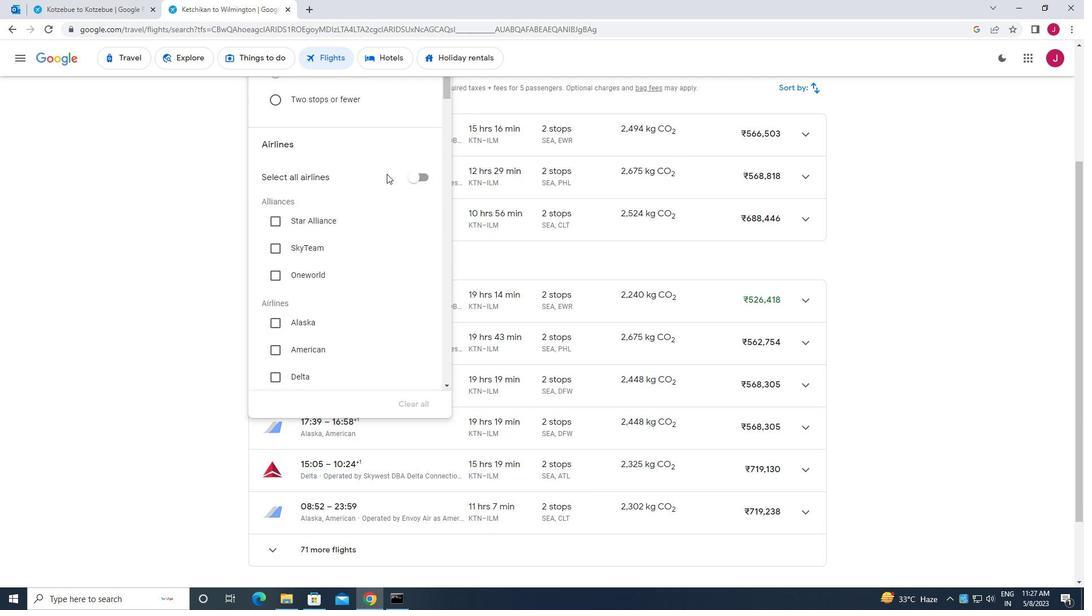 
Action: Mouse scrolled (383, 172) with delta (0, 0)
Screenshot: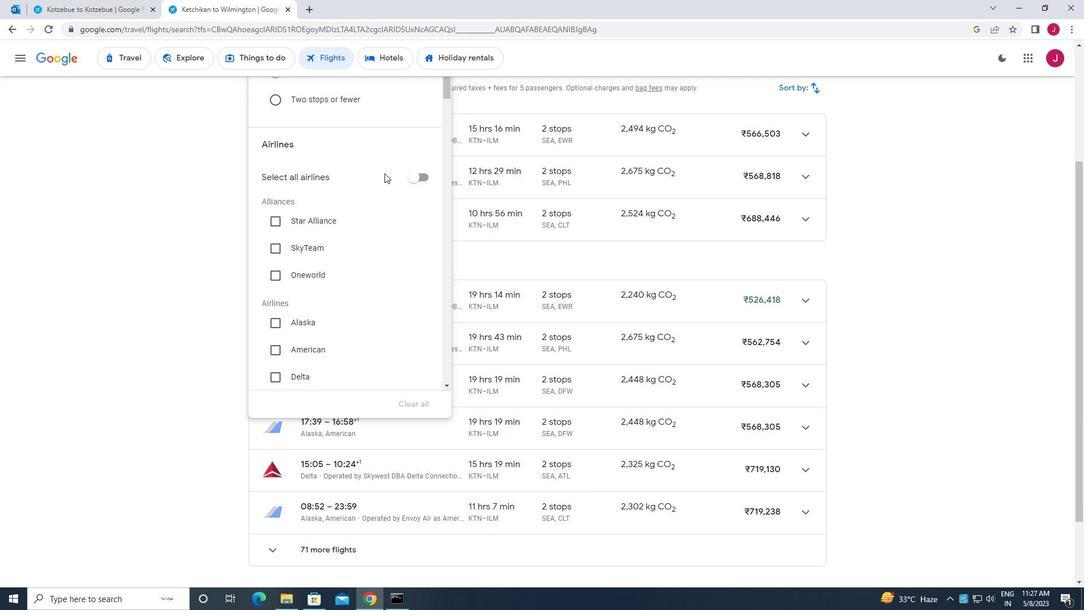 
Action: Mouse scrolled (383, 172) with delta (0, 0)
Screenshot: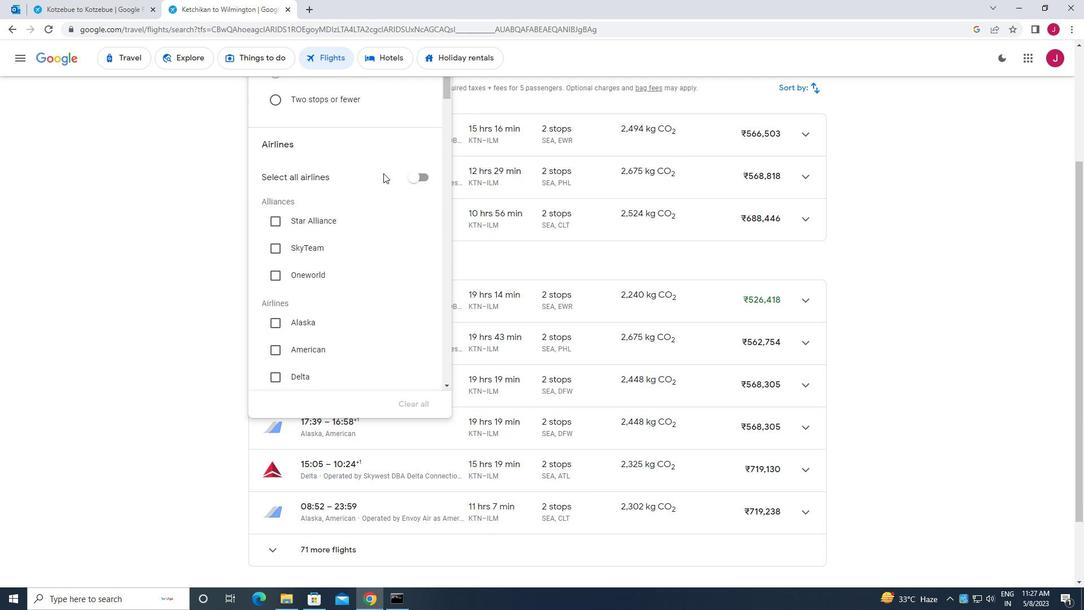 
Action: Mouse scrolled (383, 172) with delta (0, 0)
Screenshot: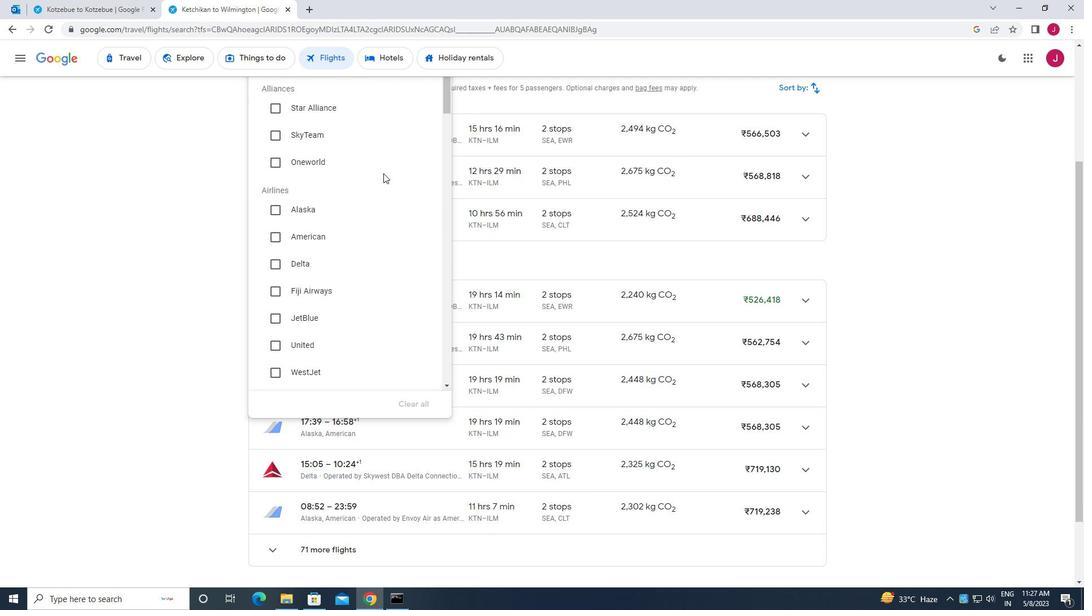 
Action: Mouse scrolled (383, 172) with delta (0, 0)
Screenshot: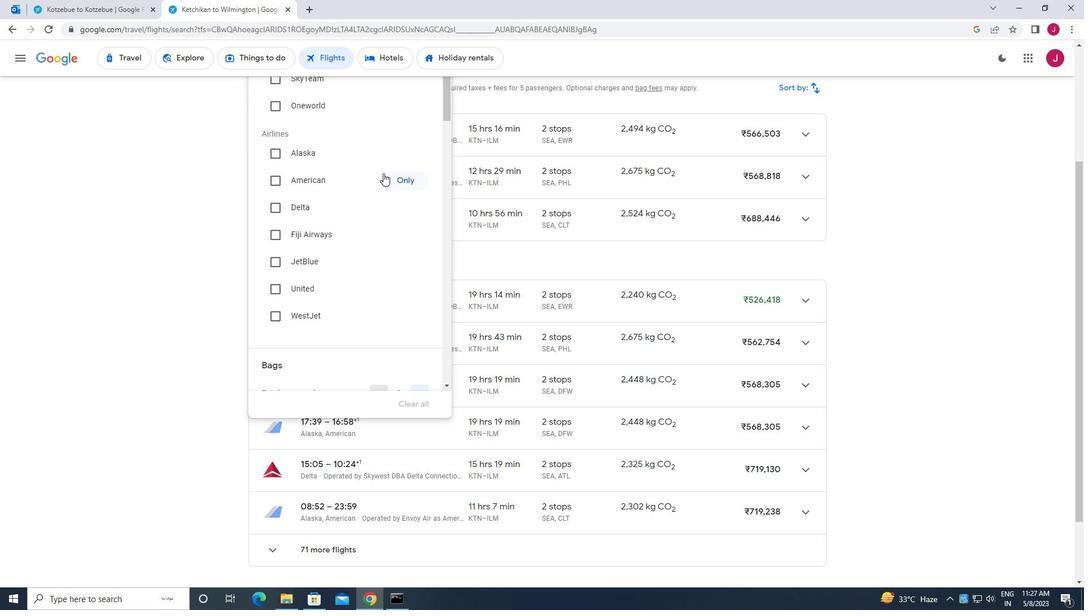 
Action: Mouse scrolled (383, 172) with delta (0, 0)
Screenshot: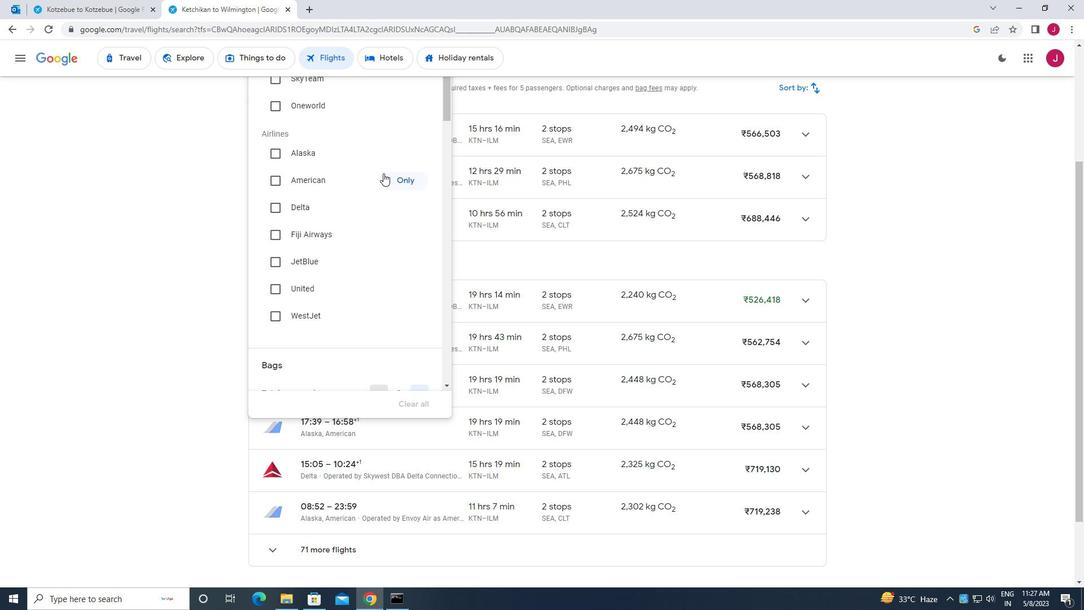 
Action: Mouse scrolled (383, 172) with delta (0, 0)
Screenshot: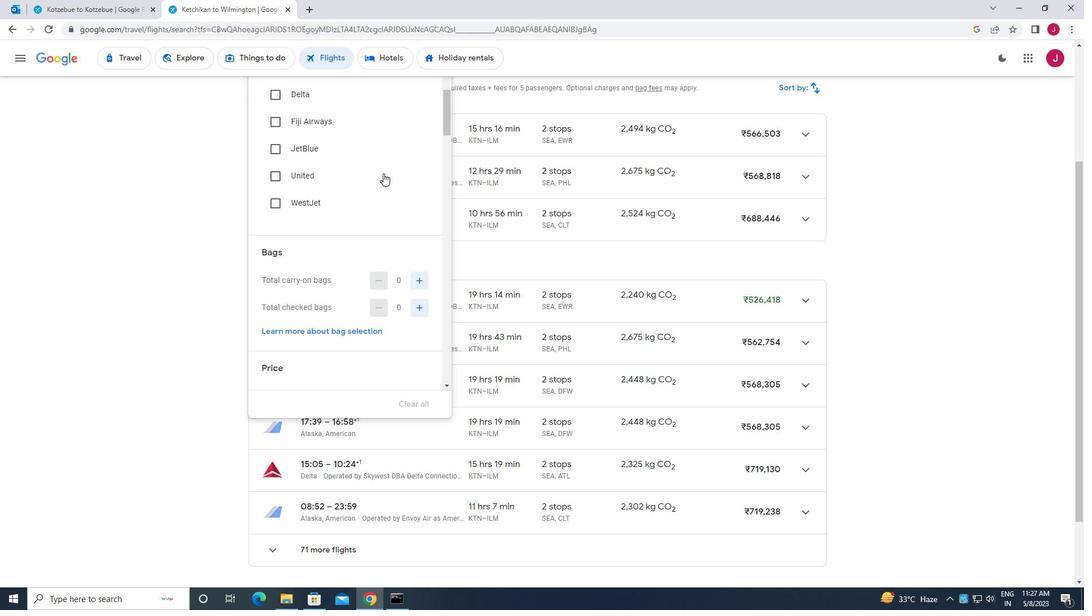 
Action: Mouse scrolled (383, 172) with delta (0, 0)
Screenshot: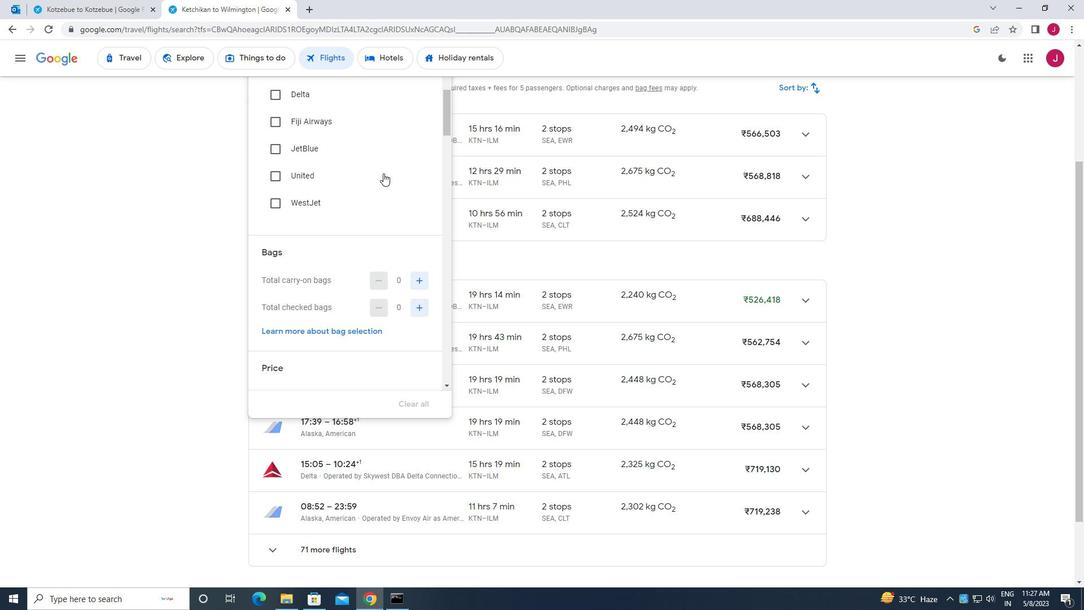 
Action: Mouse scrolled (383, 172) with delta (0, 0)
Screenshot: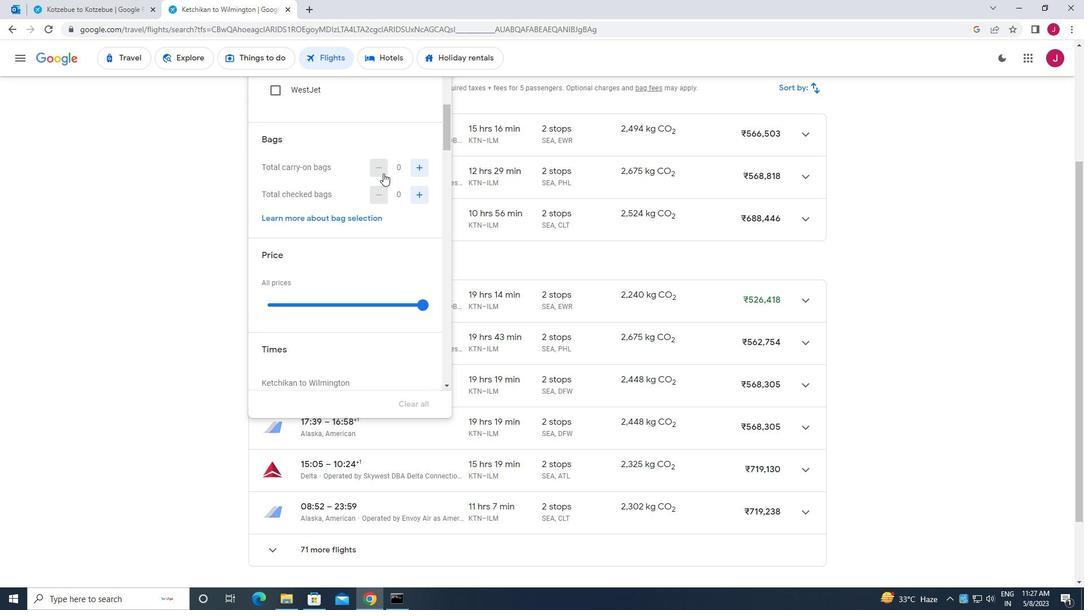 
Action: Mouse moved to (421, 142)
Screenshot: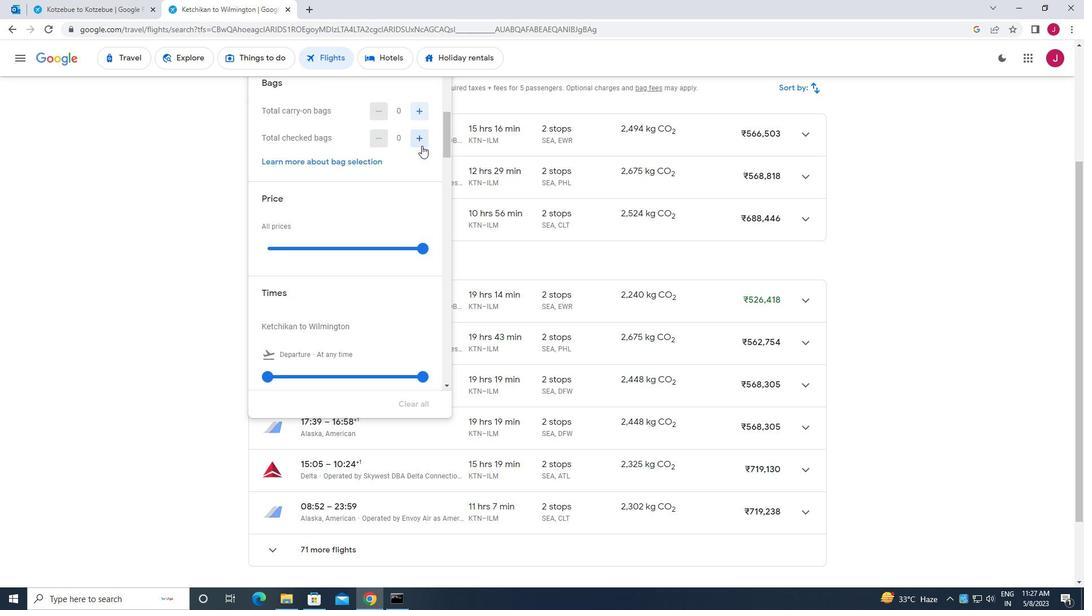 
Action: Mouse pressed left at (421, 142)
Screenshot: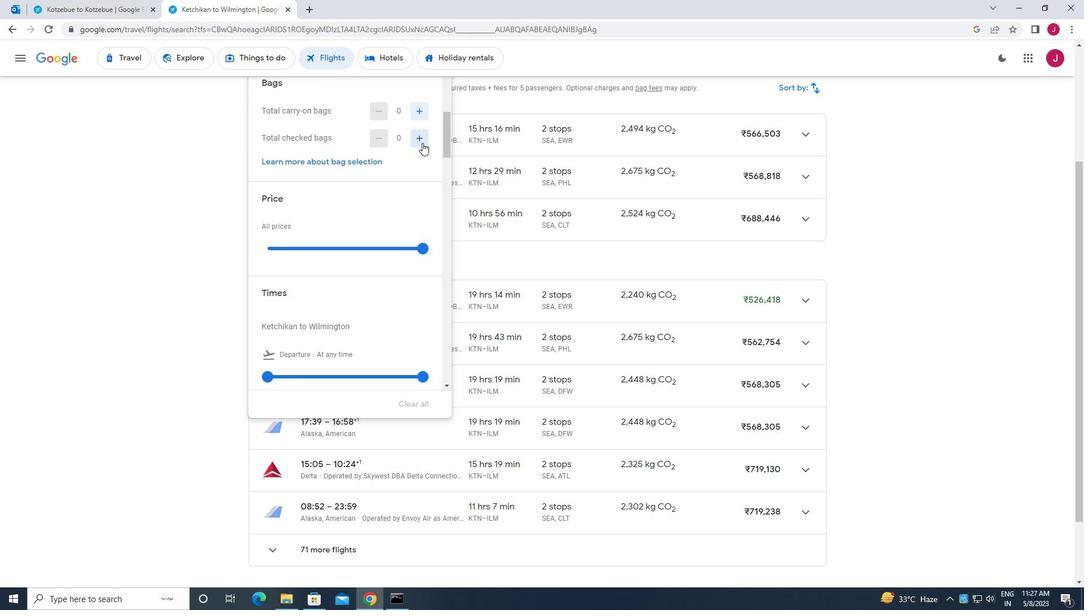 
Action: Mouse pressed left at (421, 142)
Screenshot: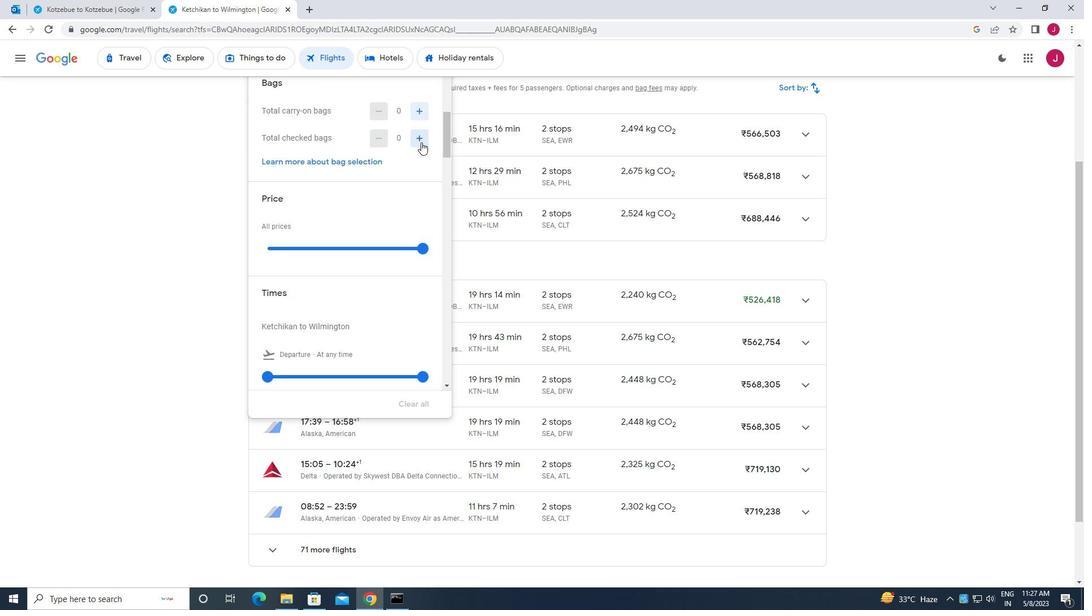 
Action: Mouse pressed left at (421, 142)
Screenshot: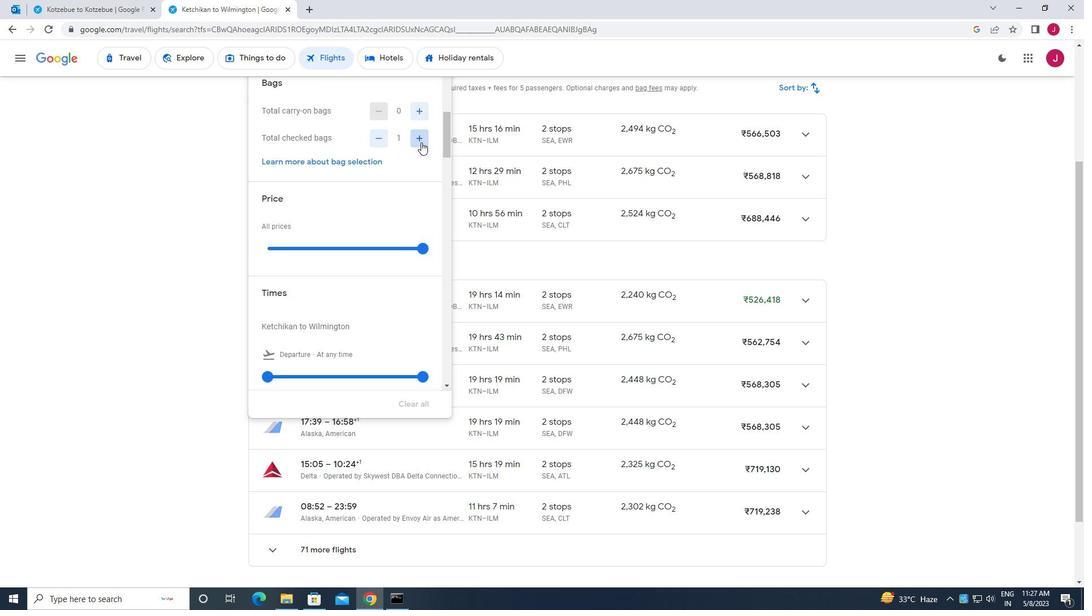 
Action: Mouse moved to (380, 139)
Screenshot: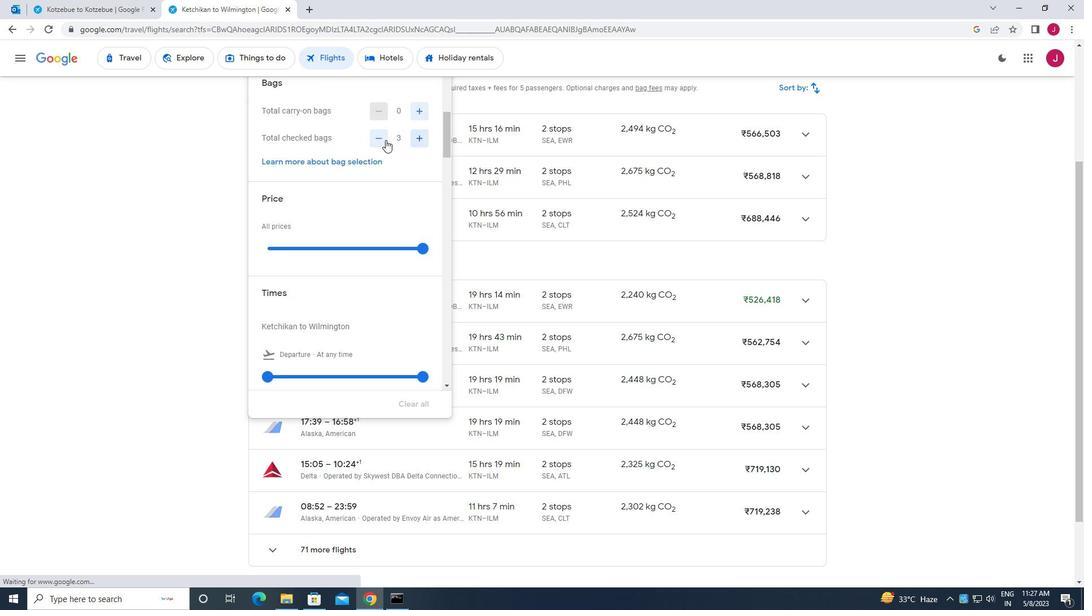 
Action: Mouse pressed left at (380, 139)
Screenshot: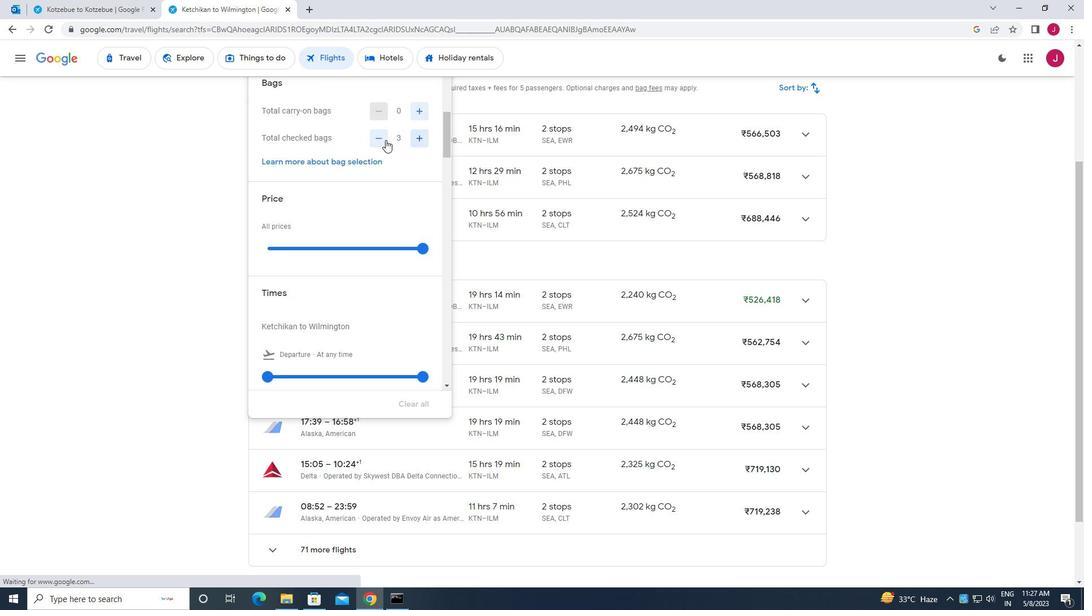
Action: Mouse moved to (423, 247)
Screenshot: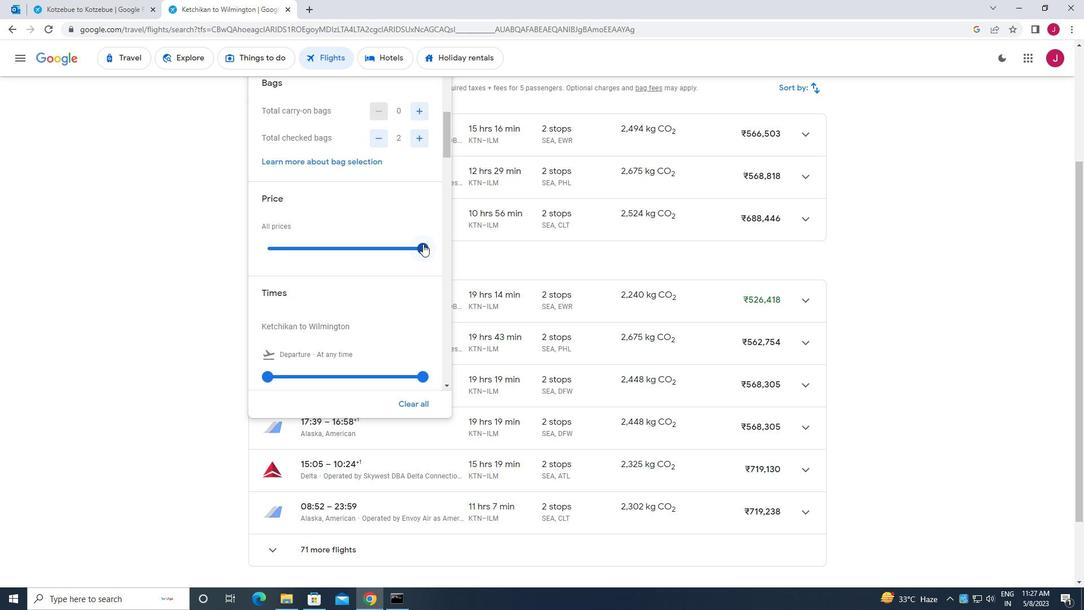 
Action: Mouse pressed left at (423, 247)
Screenshot: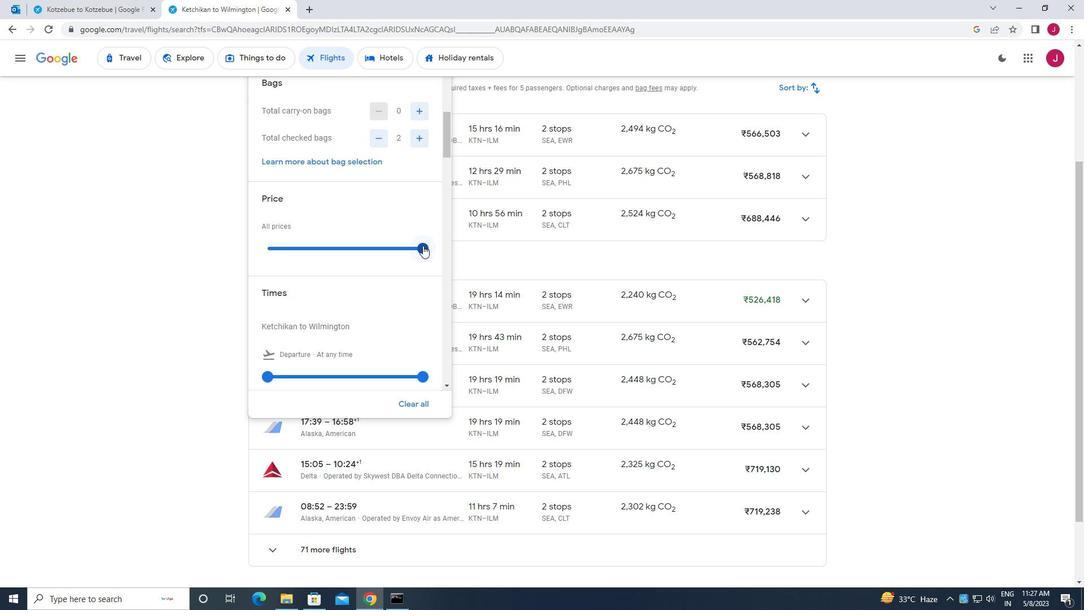 
Action: Mouse moved to (416, 249)
Screenshot: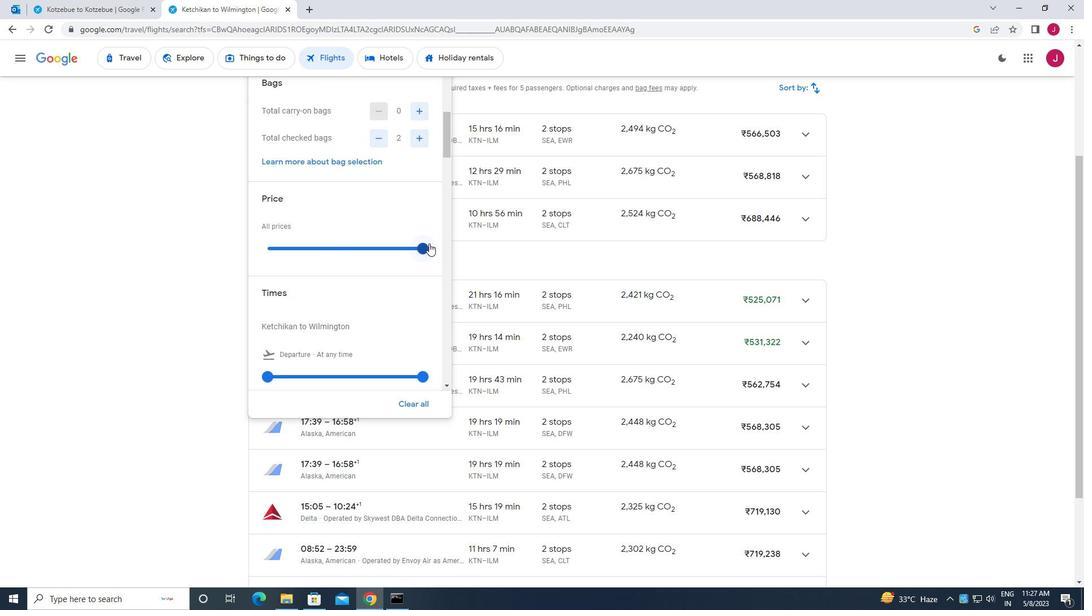 
Action: Mouse pressed left at (416, 249)
Screenshot: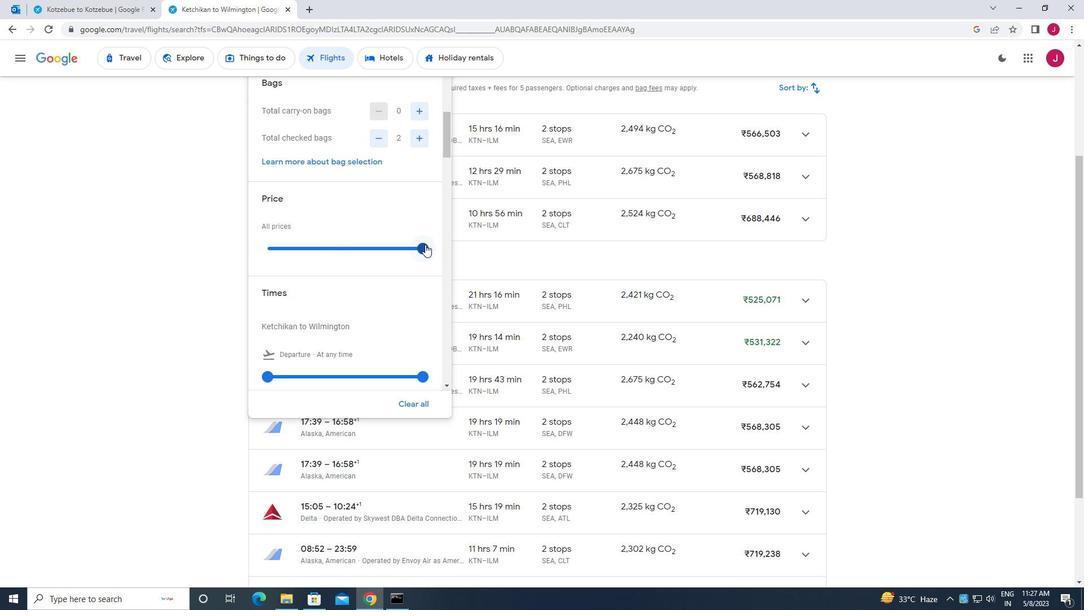 
Action: Mouse moved to (416, 249)
Screenshot: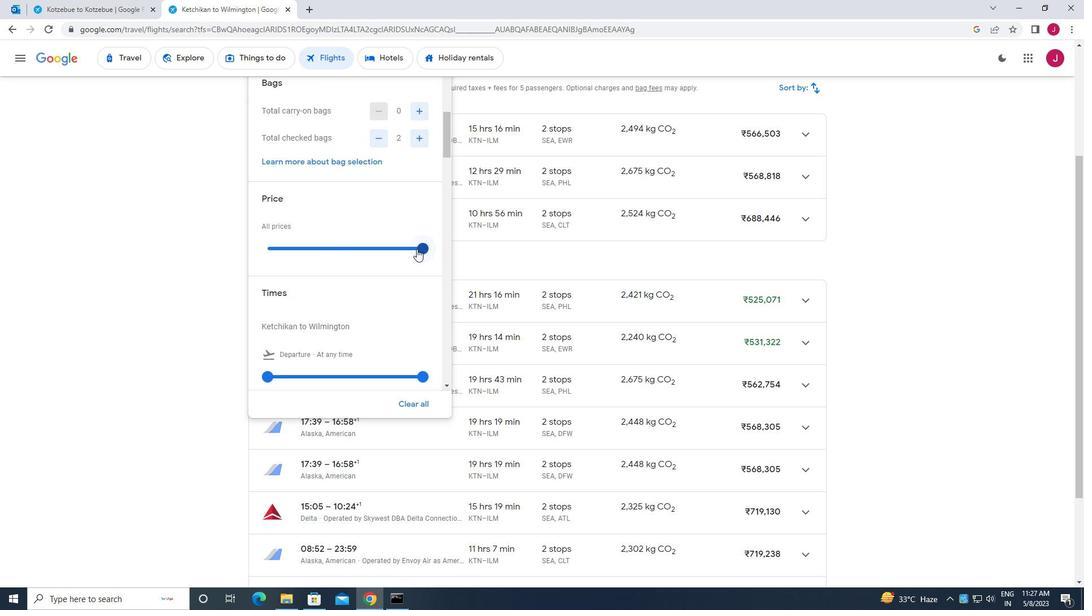 
Action: Mouse pressed left at (416, 249)
Screenshot: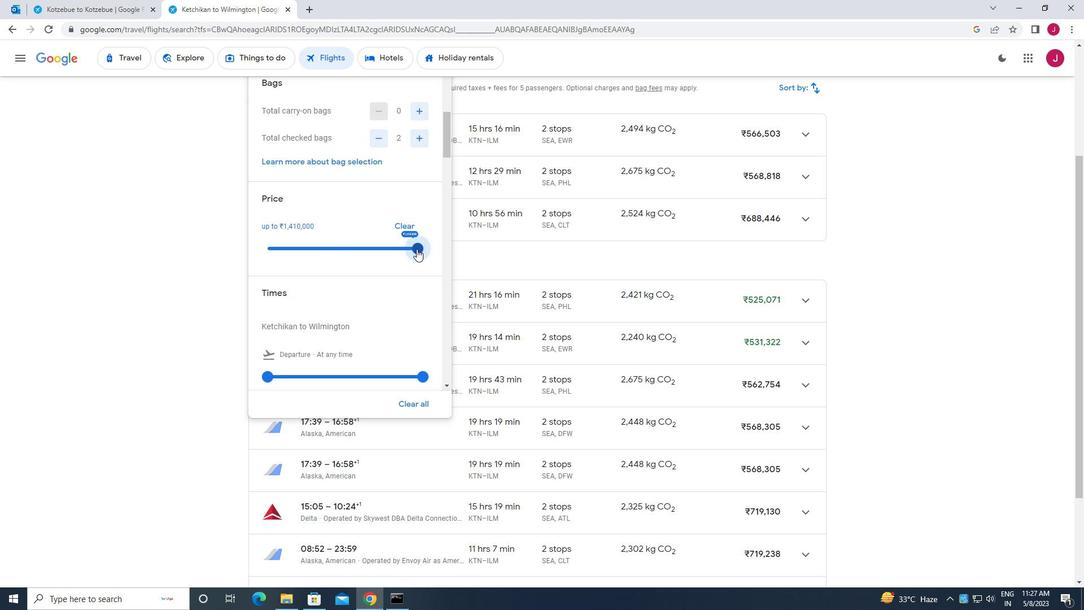 
Action: Mouse moved to (310, 225)
Screenshot: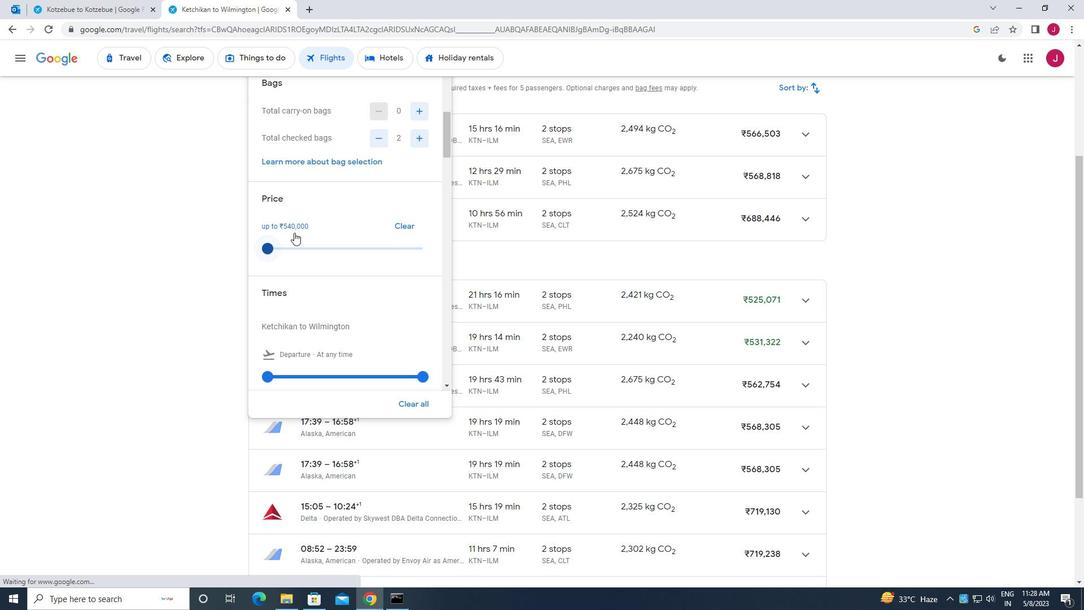 
Action: Mouse scrolled (310, 224) with delta (0, 0)
Screenshot: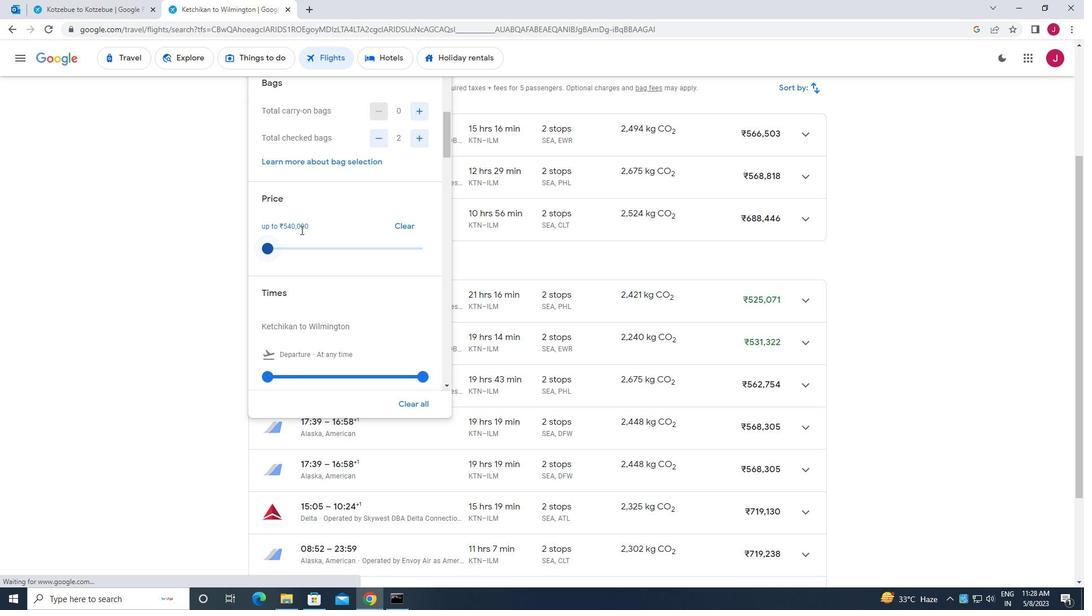 
Action: Mouse scrolled (310, 224) with delta (0, 0)
Screenshot: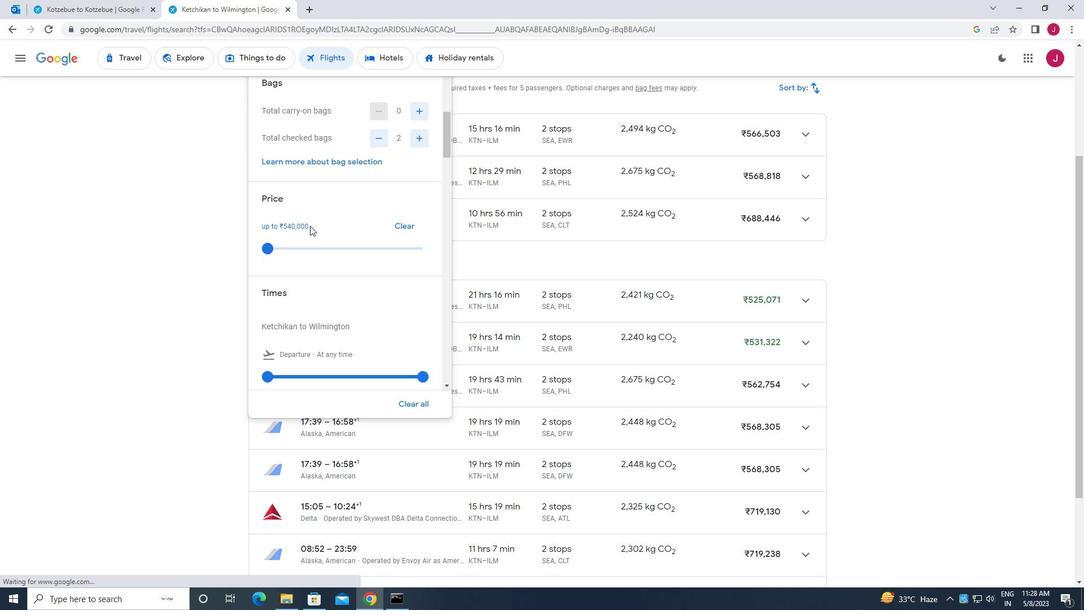 
Action: Mouse moved to (285, 264)
Screenshot: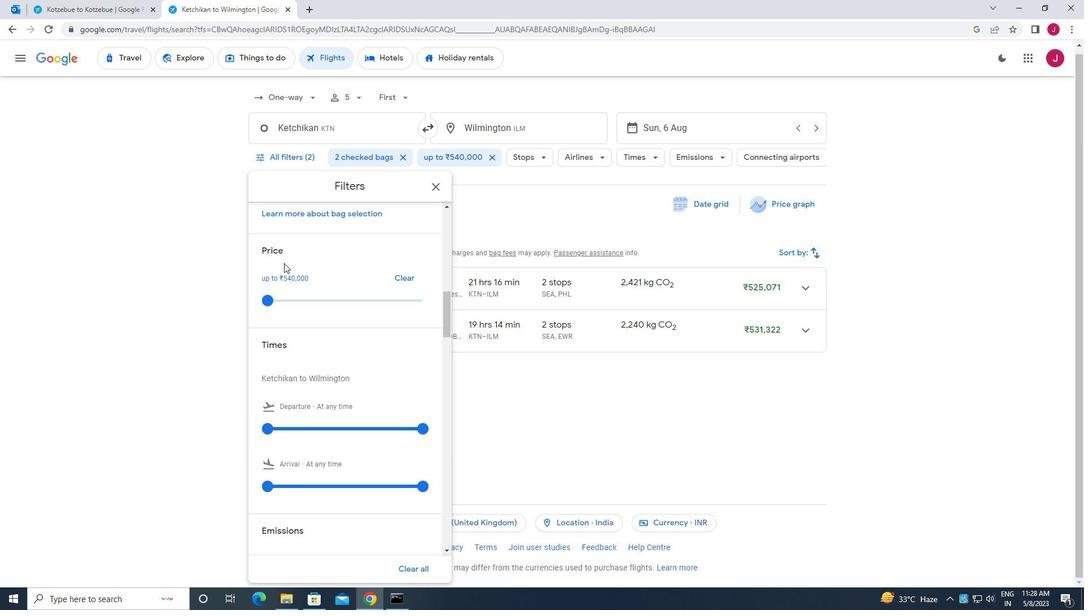
Action: Mouse scrolled (285, 263) with delta (0, 0)
Screenshot: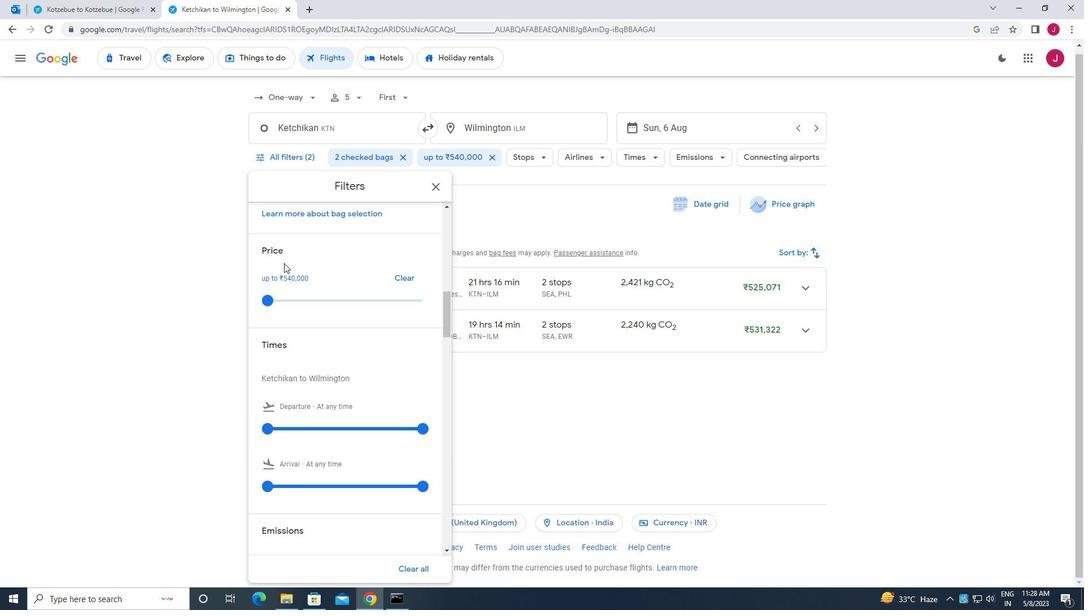 
Action: Mouse scrolled (285, 263) with delta (0, 0)
Screenshot: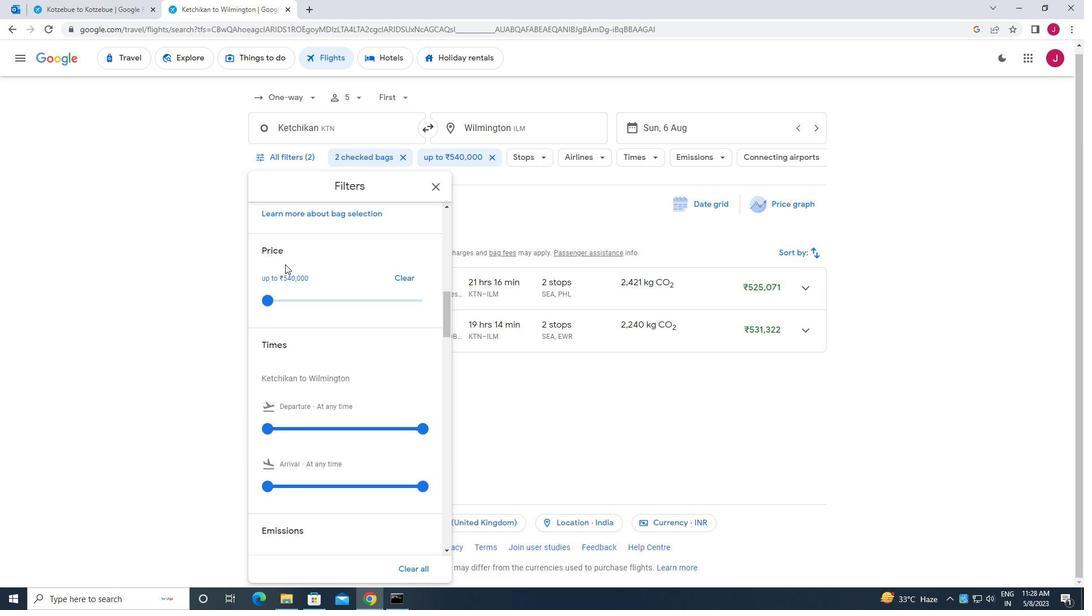 
Action: Mouse moved to (286, 264)
Screenshot: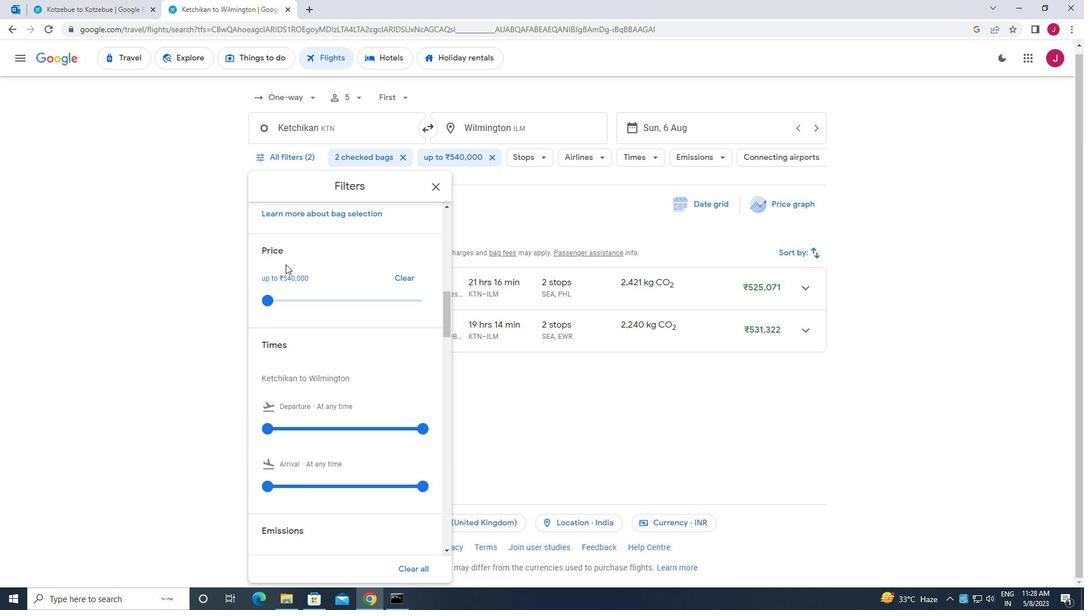 
Action: Mouse scrolled (286, 264) with delta (0, 0)
Screenshot: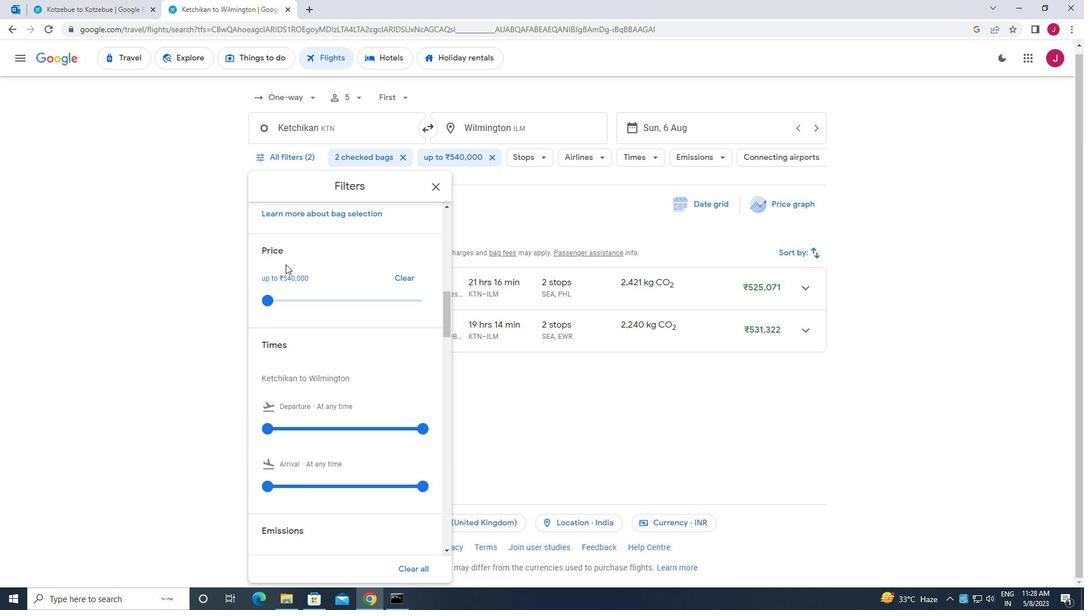 
Action: Mouse moved to (265, 259)
Screenshot: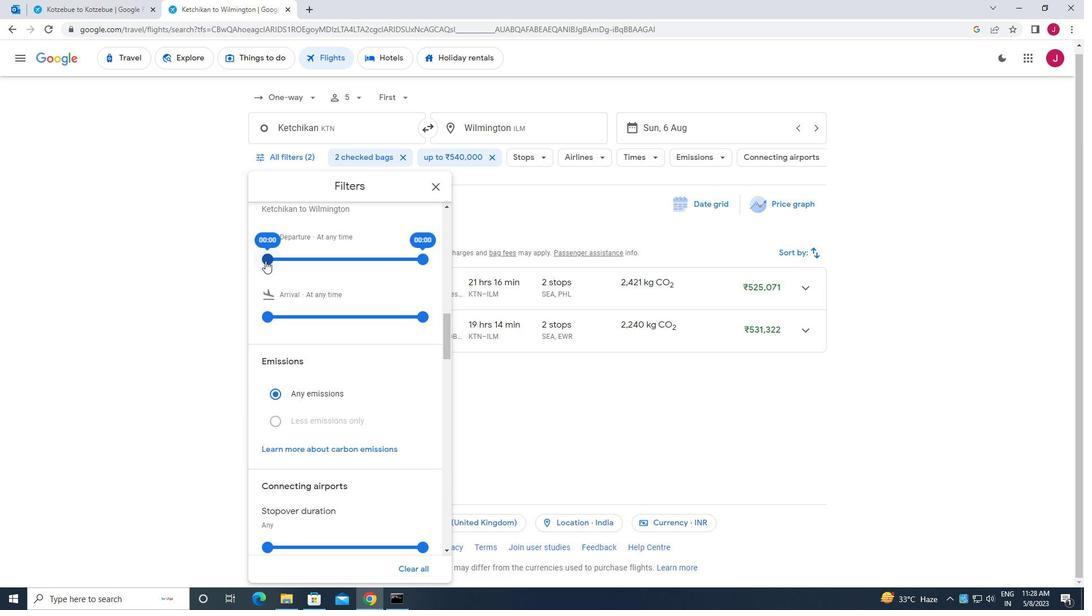 
Action: Mouse pressed left at (265, 259)
Screenshot: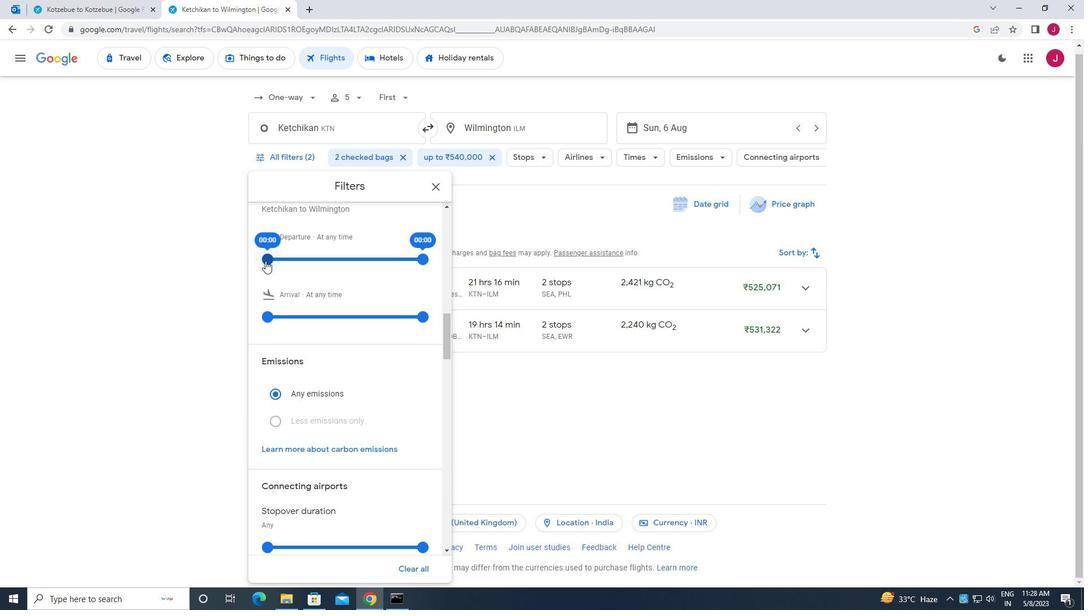 
Action: Mouse moved to (422, 258)
Screenshot: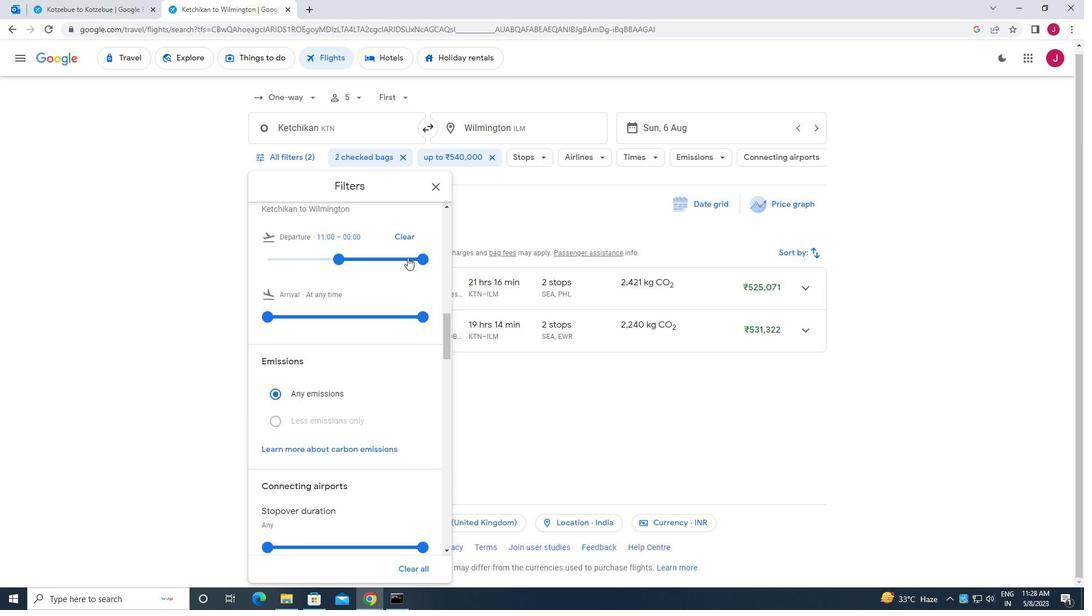 
Action: Mouse pressed left at (422, 258)
Screenshot: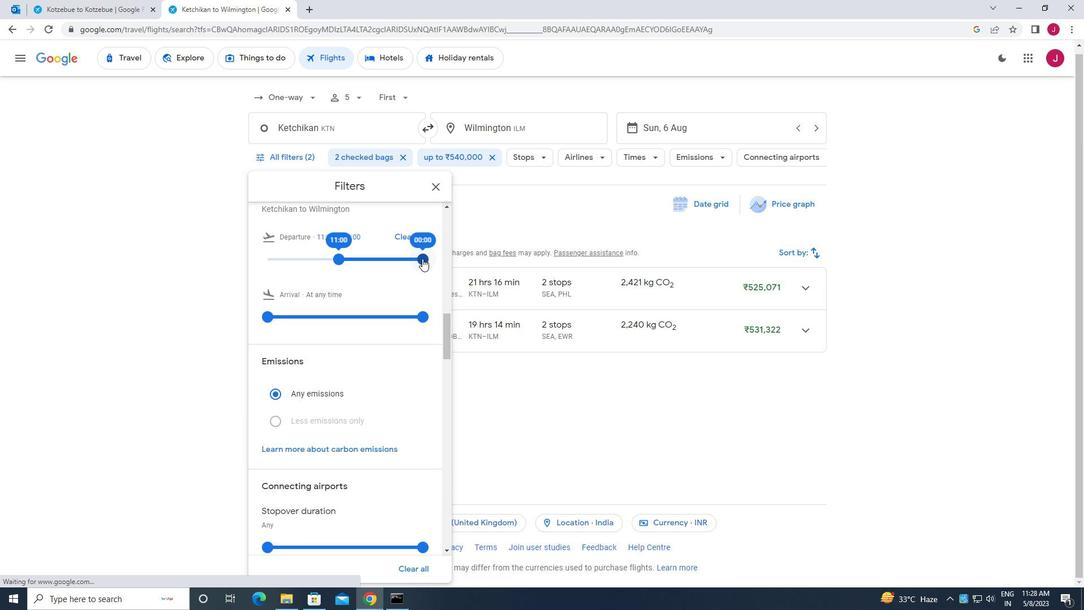 
Action: Mouse moved to (437, 183)
Screenshot: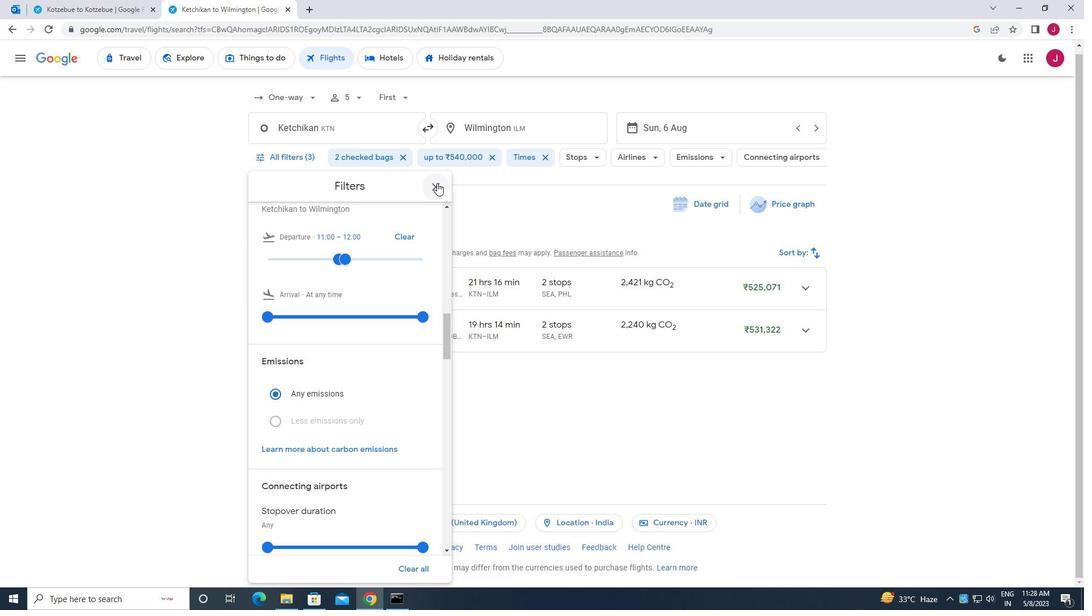
Action: Mouse pressed left at (437, 183)
Screenshot: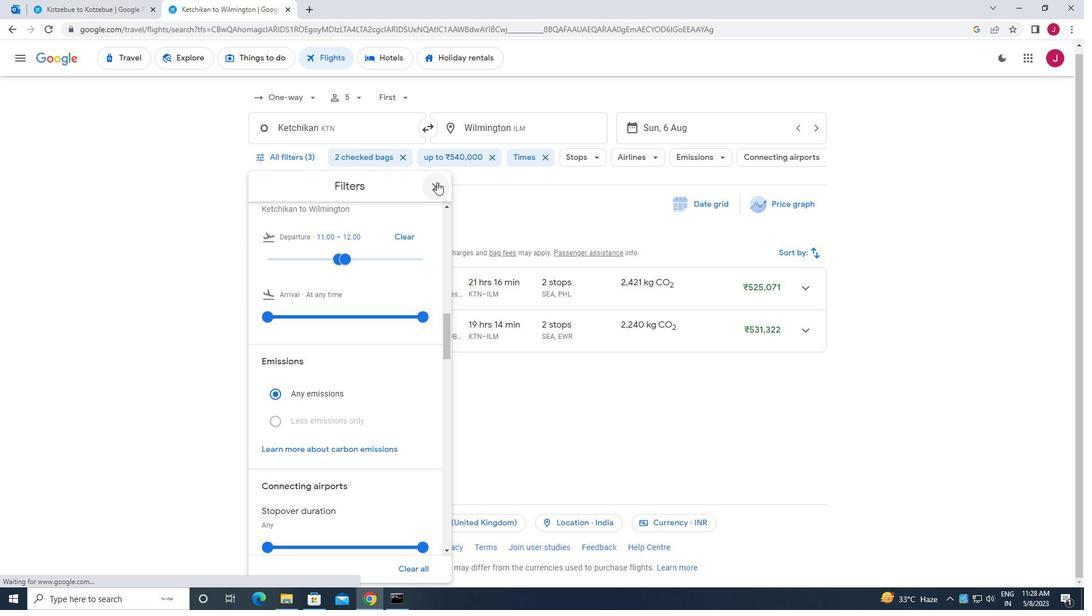 
Action: Mouse moved to (437, 183)
Screenshot: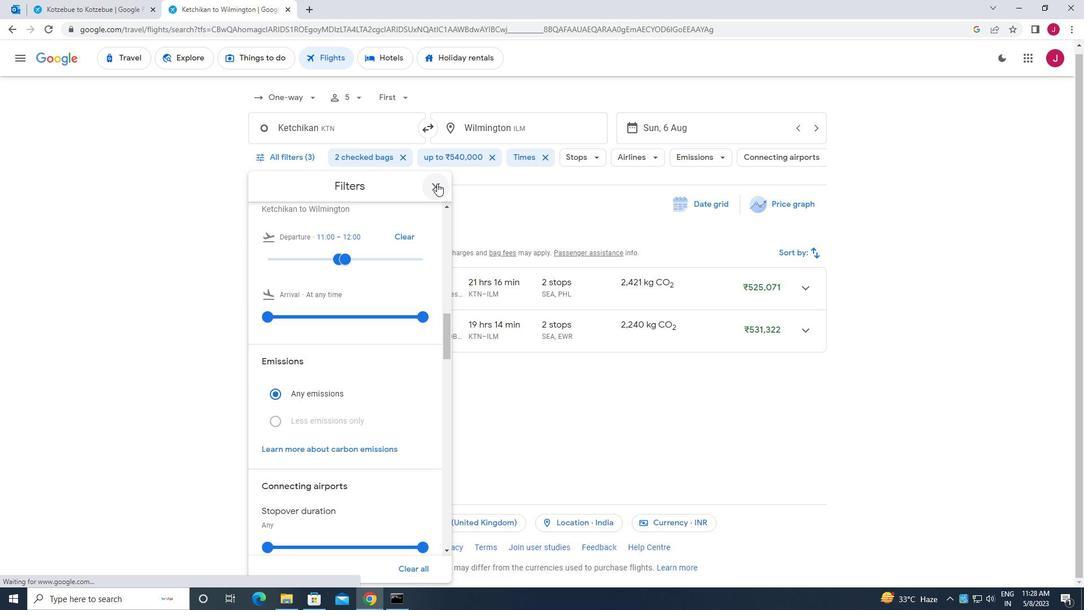 
